 Task: Reply to email with the signature Gabriella Robinson with the subject 'Request for a podcast' from softage.1@softage.net with the message 'Please confirm the delivery date for the product.'
Action: Mouse moved to (1378, 225)
Screenshot: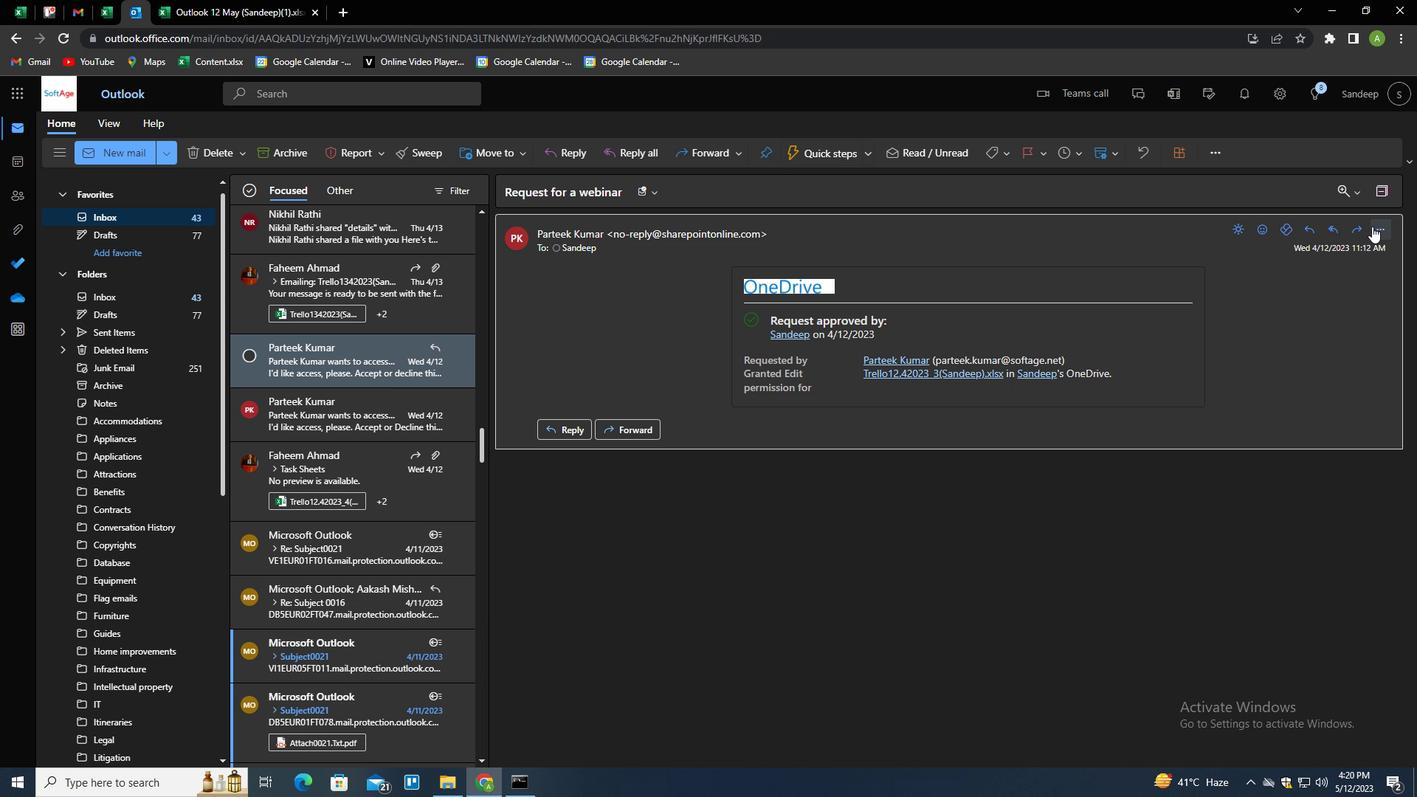
Action: Mouse pressed left at (1378, 225)
Screenshot: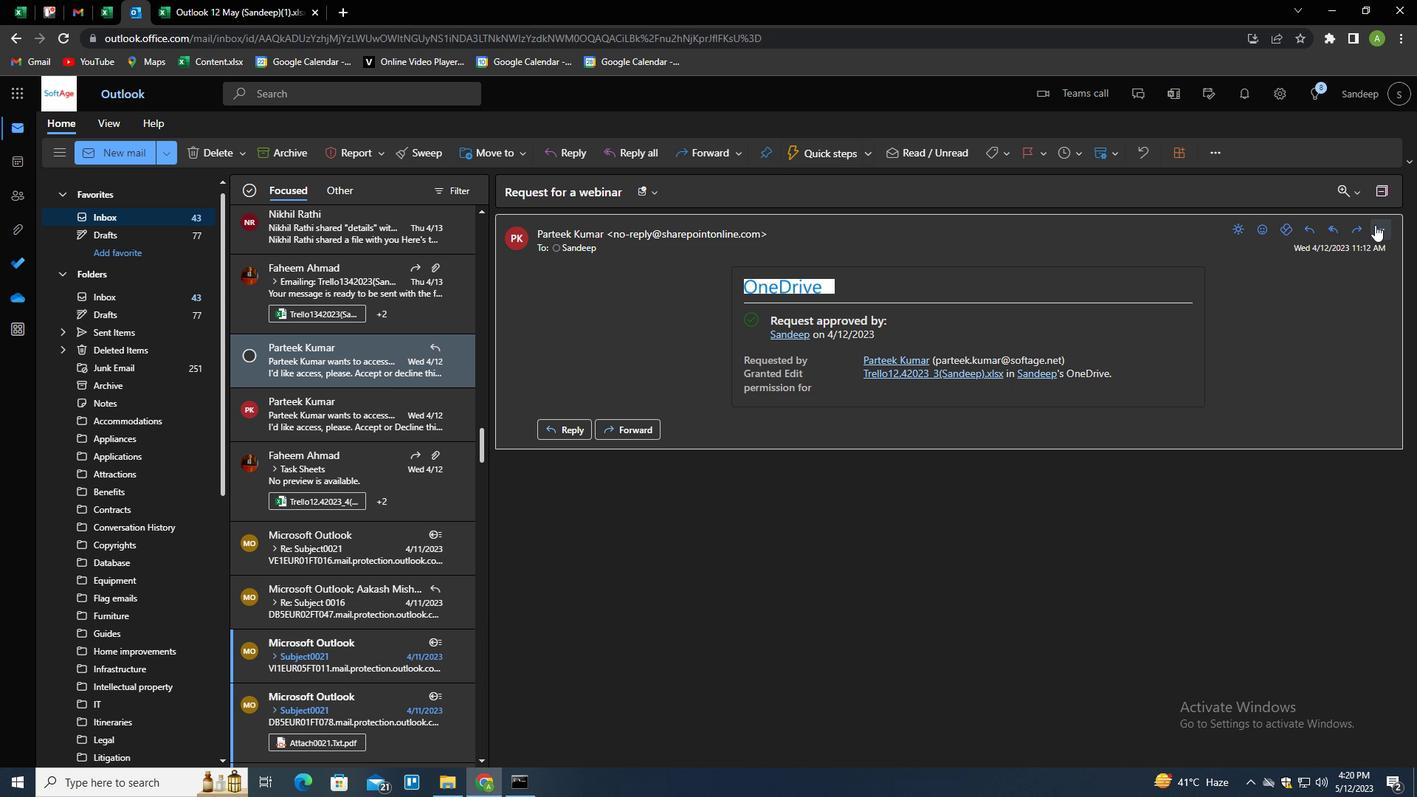 
Action: Mouse moved to (1291, 249)
Screenshot: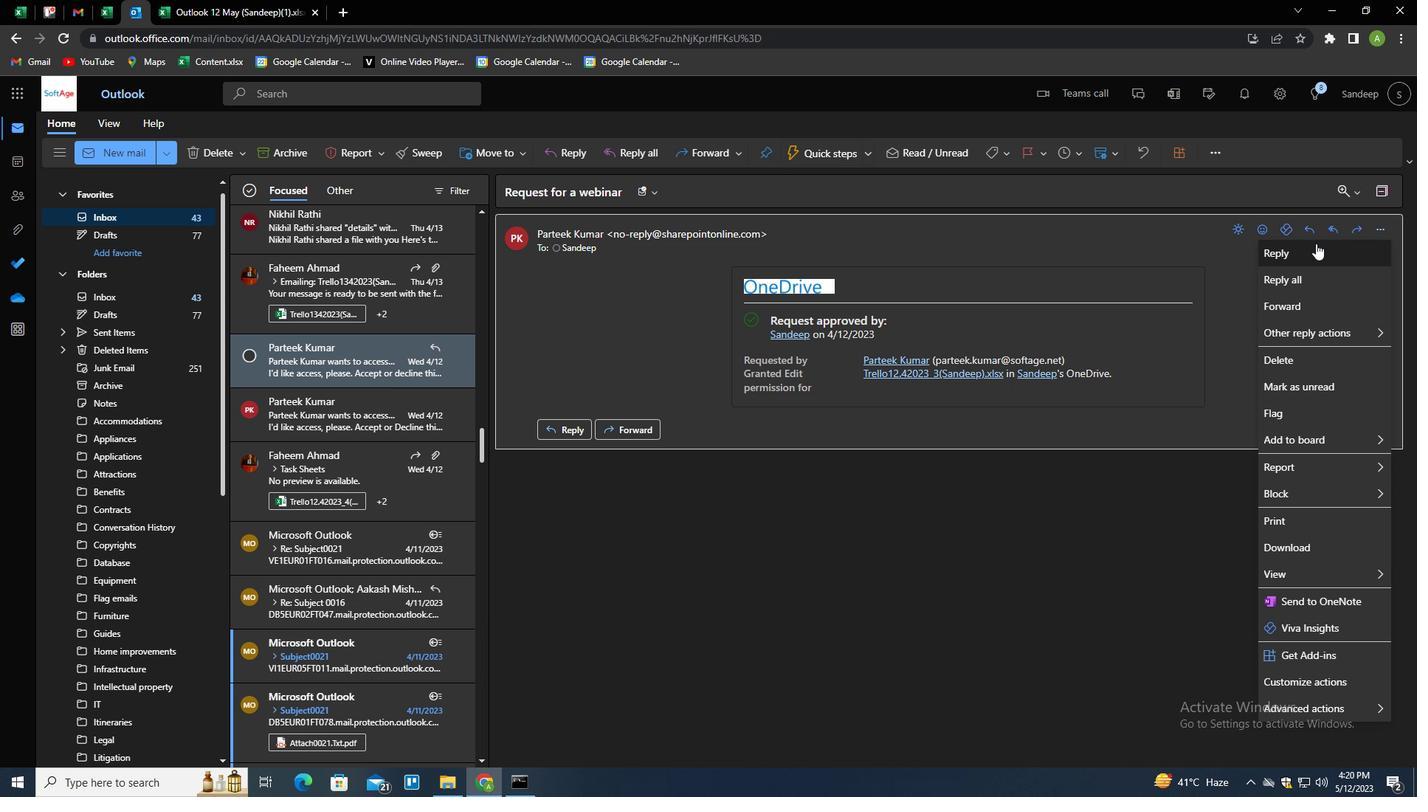 
Action: Mouse pressed left at (1291, 249)
Screenshot: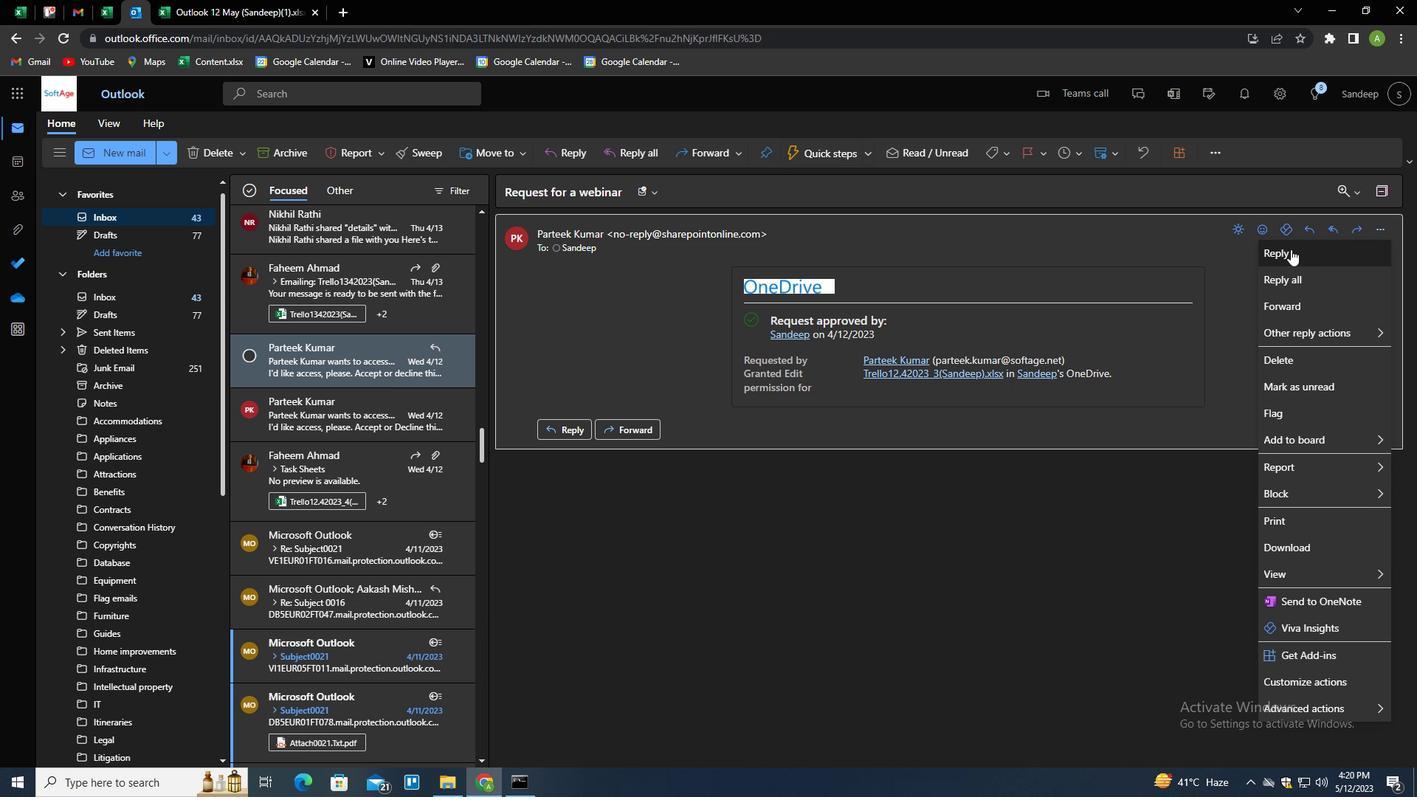 
Action: Mouse moved to (993, 152)
Screenshot: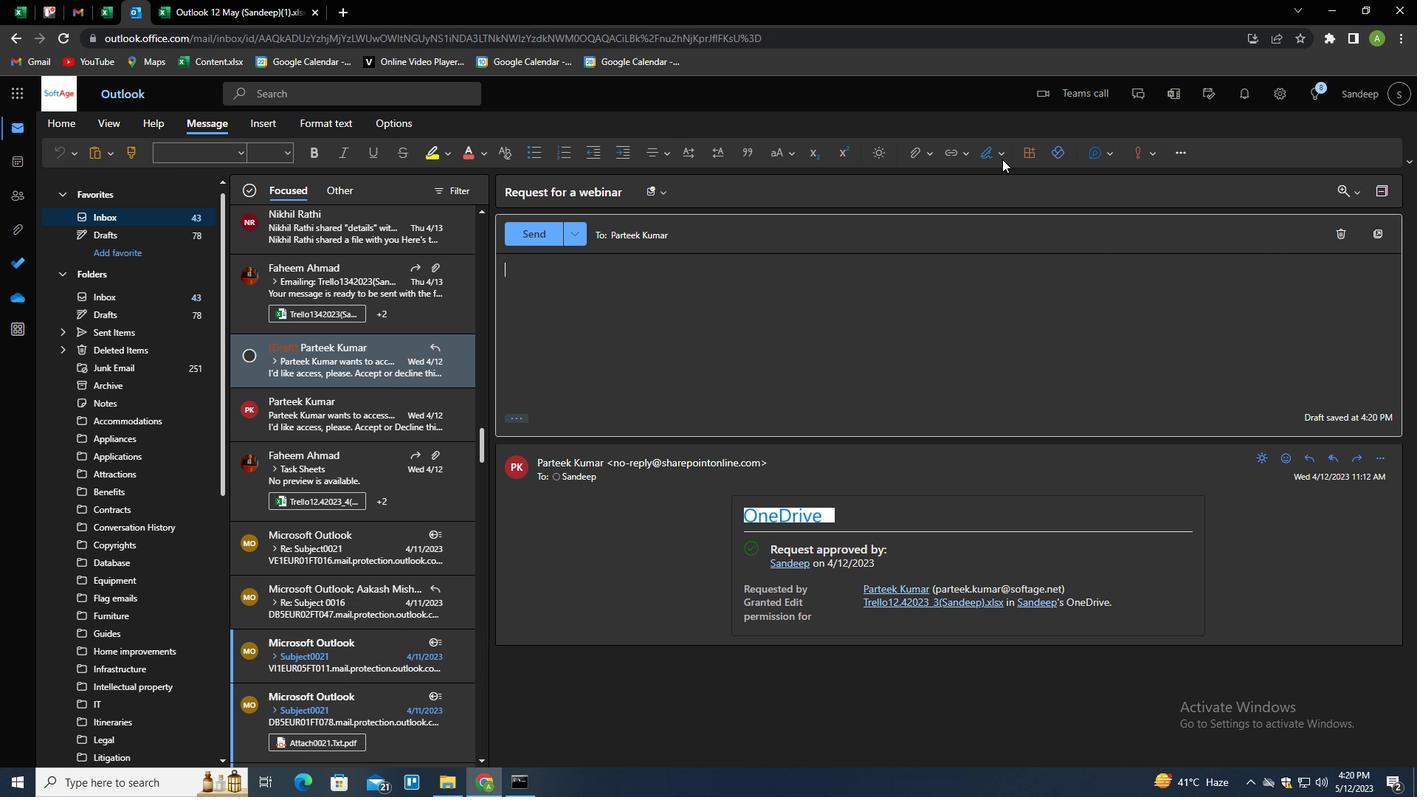 
Action: Mouse pressed left at (993, 152)
Screenshot: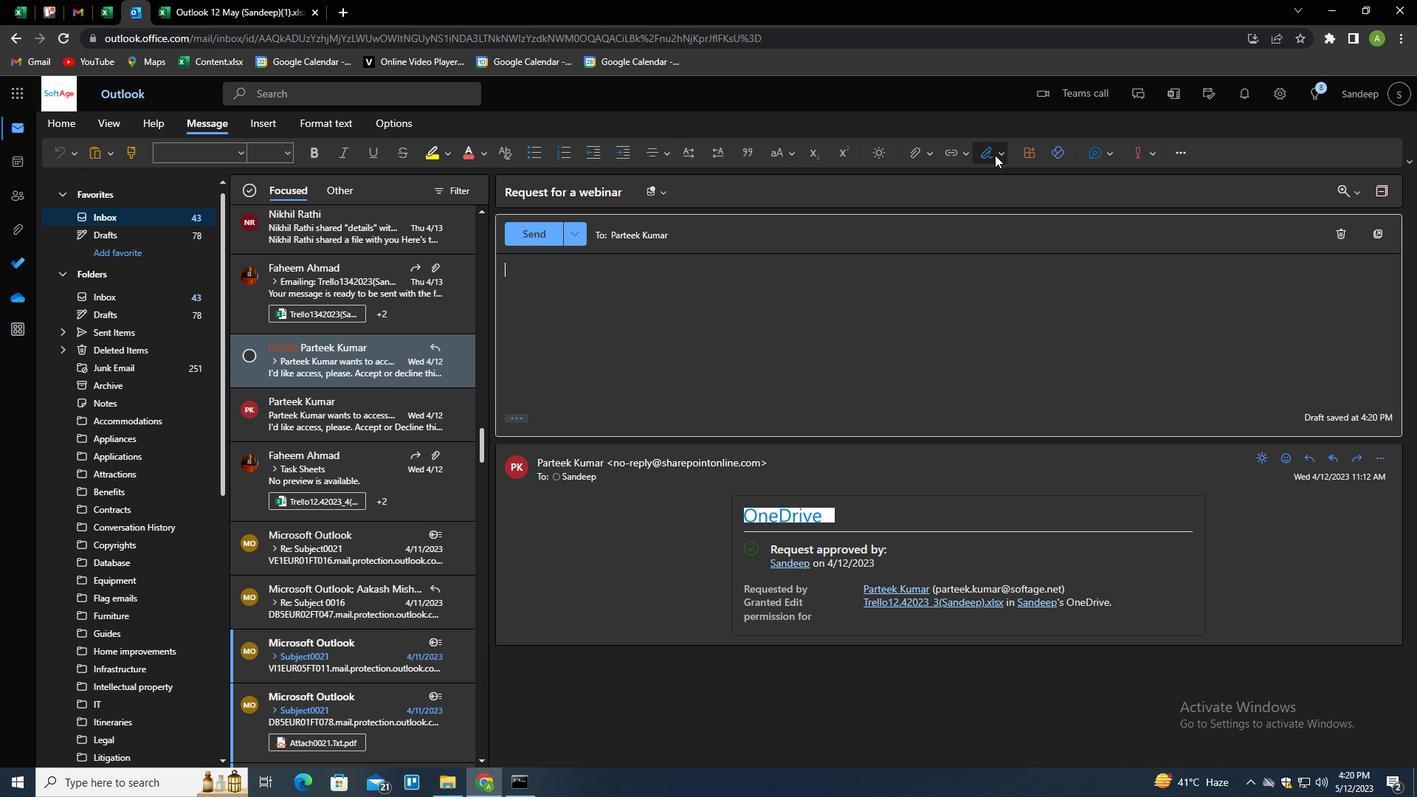 
Action: Mouse moved to (978, 213)
Screenshot: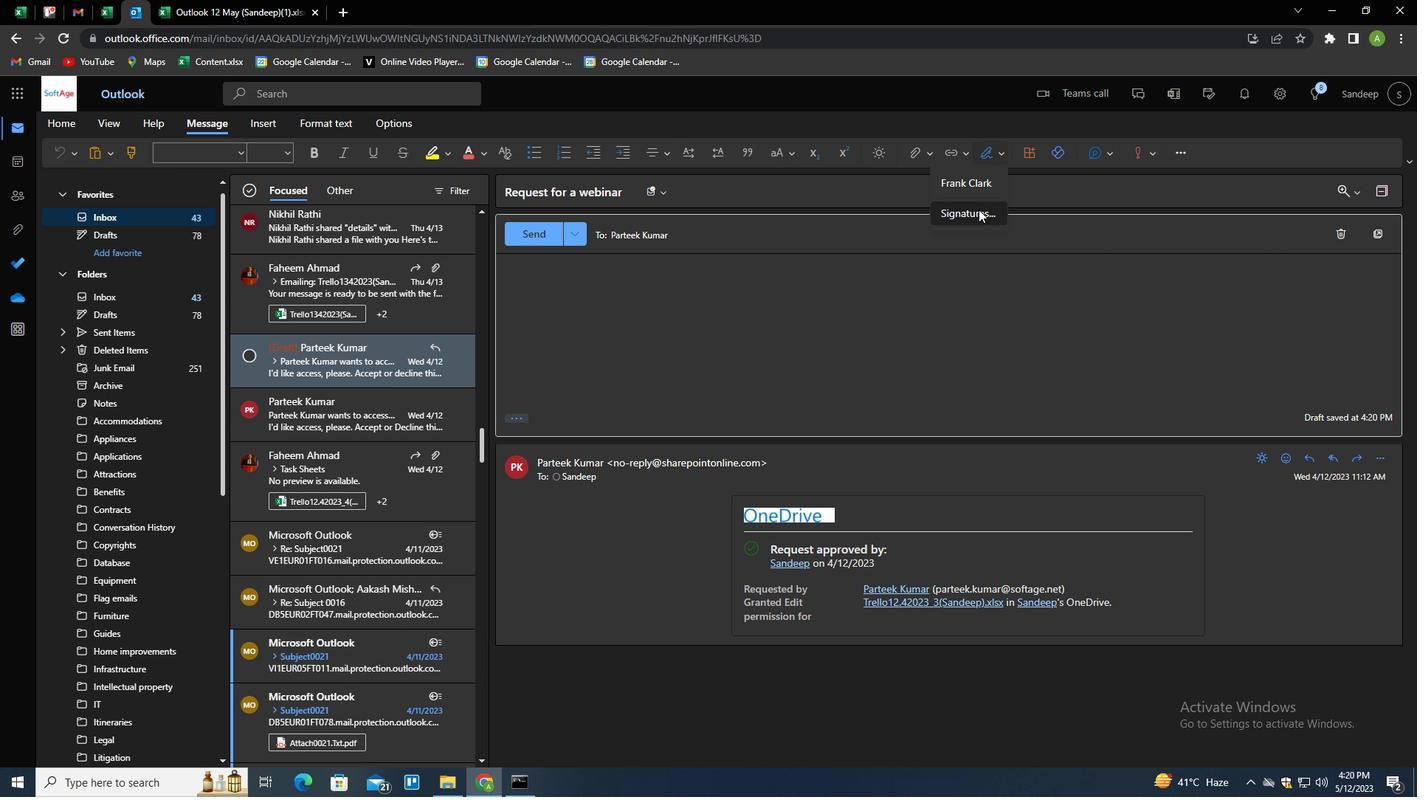
Action: Mouse pressed left at (978, 213)
Screenshot: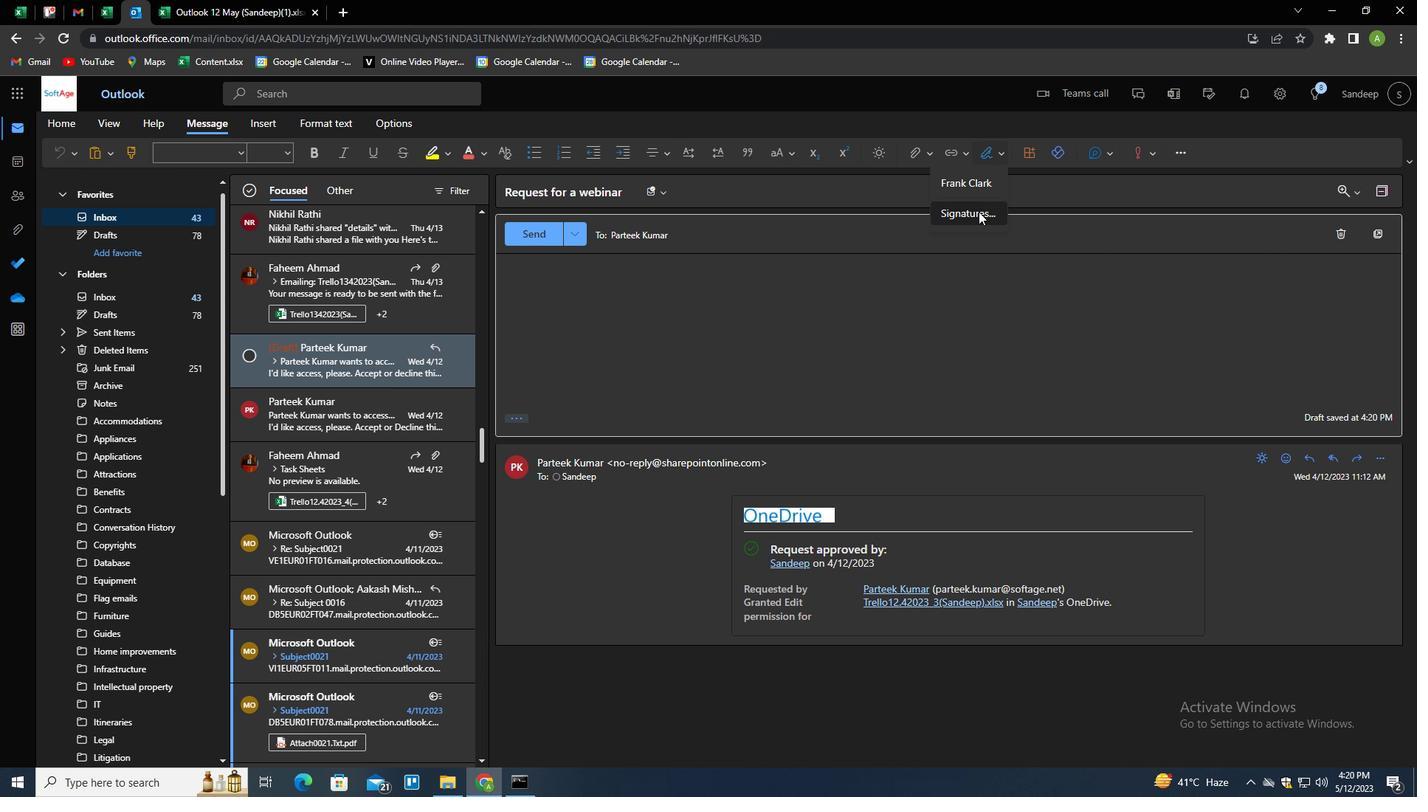 
Action: Mouse moved to (1007, 273)
Screenshot: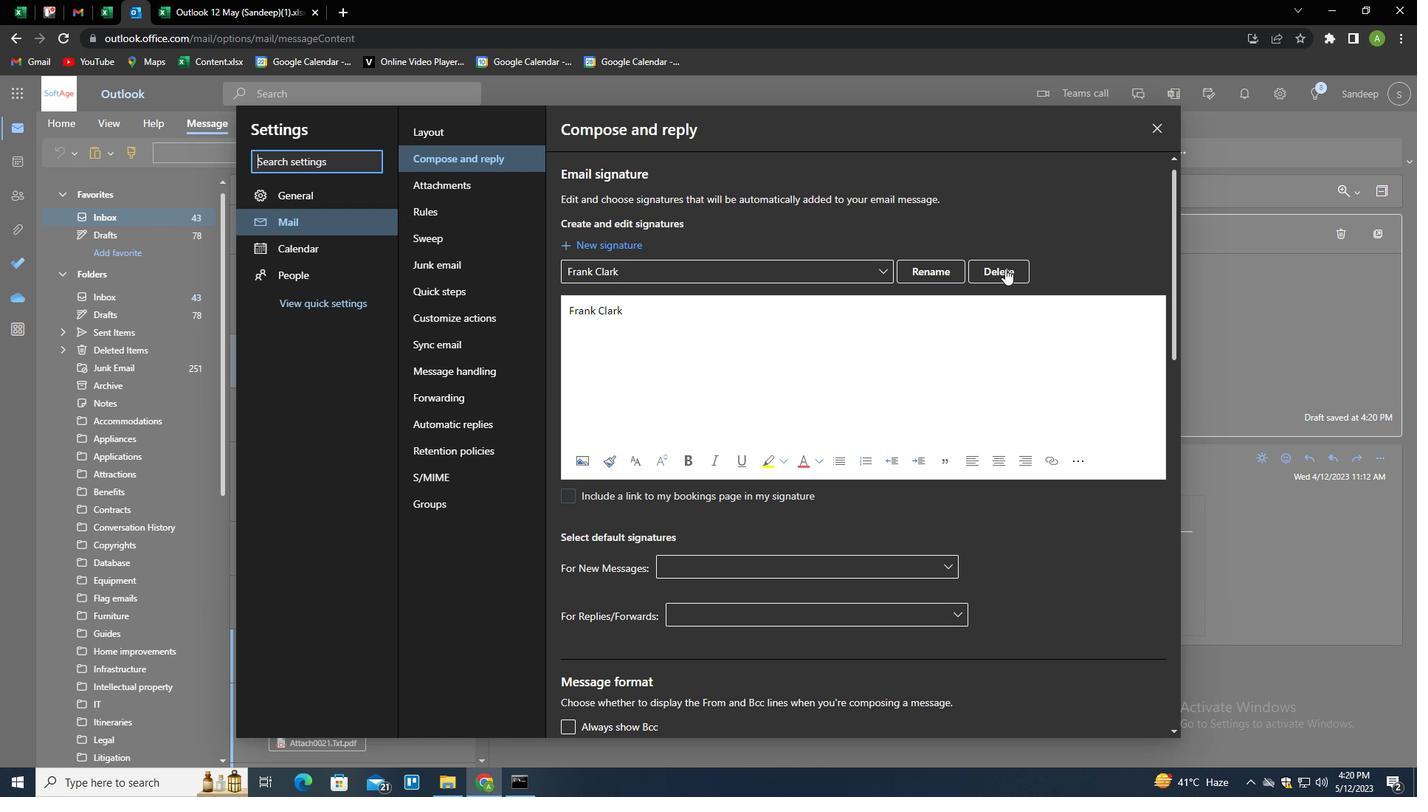
Action: Mouse pressed left at (1007, 273)
Screenshot: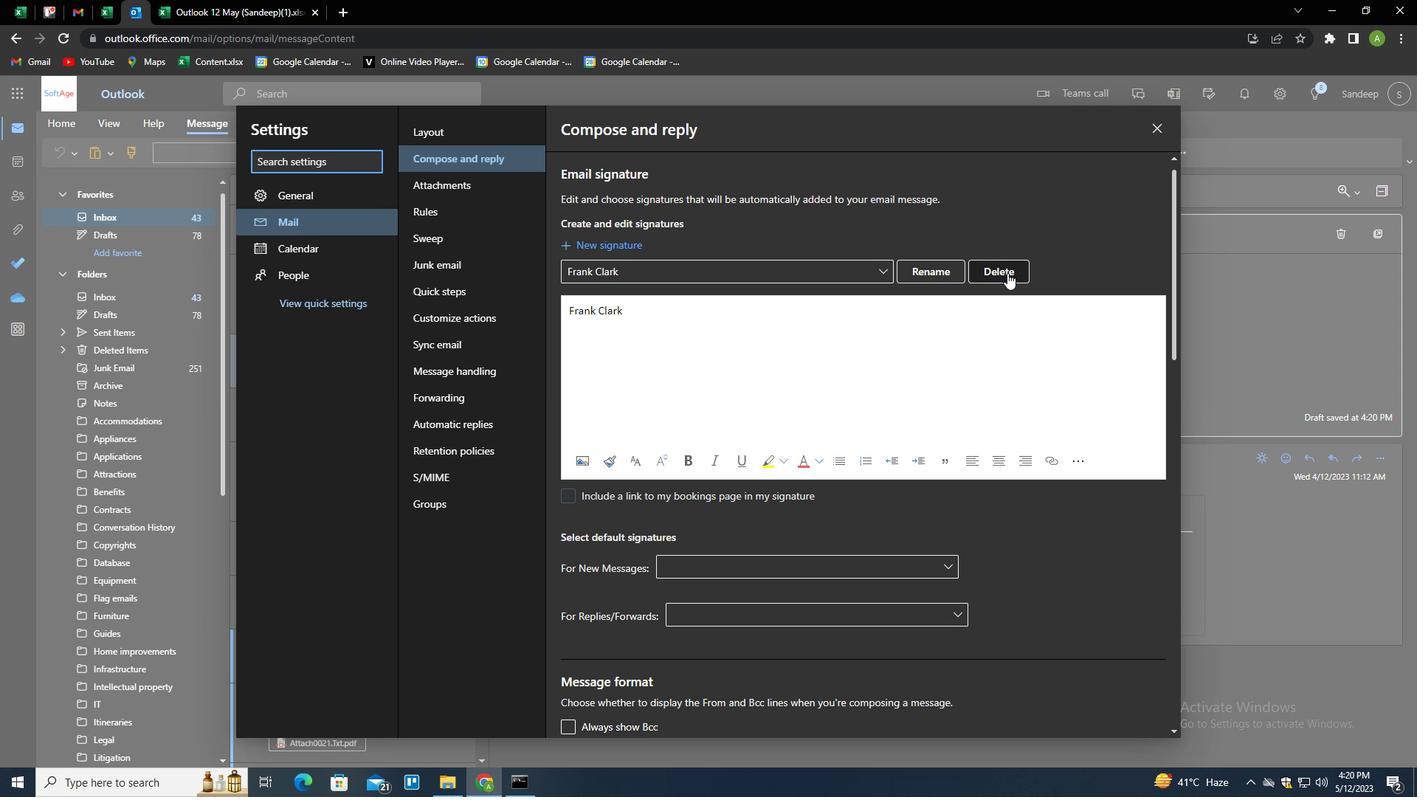 
Action: Mouse moved to (992, 267)
Screenshot: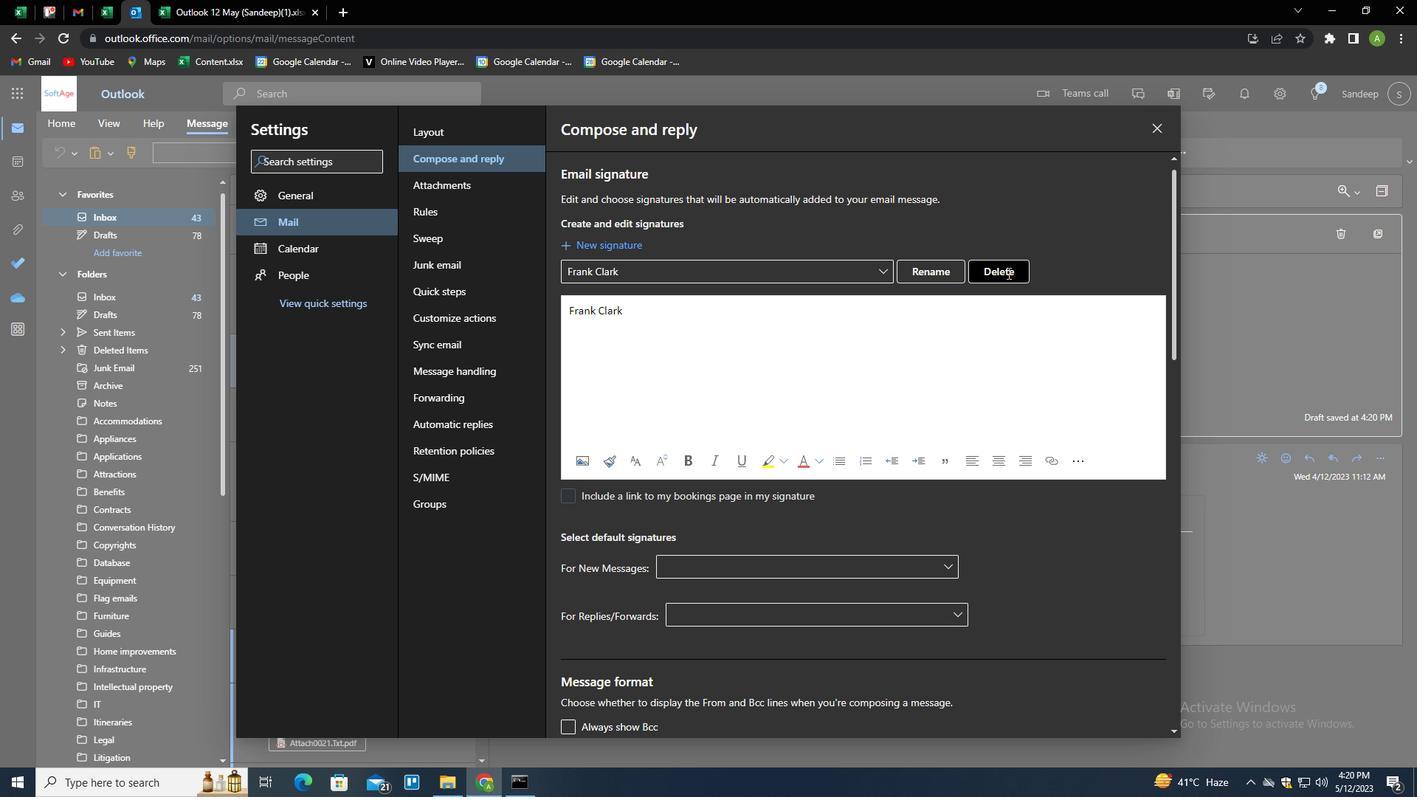 
Action: Mouse pressed left at (992, 267)
Screenshot: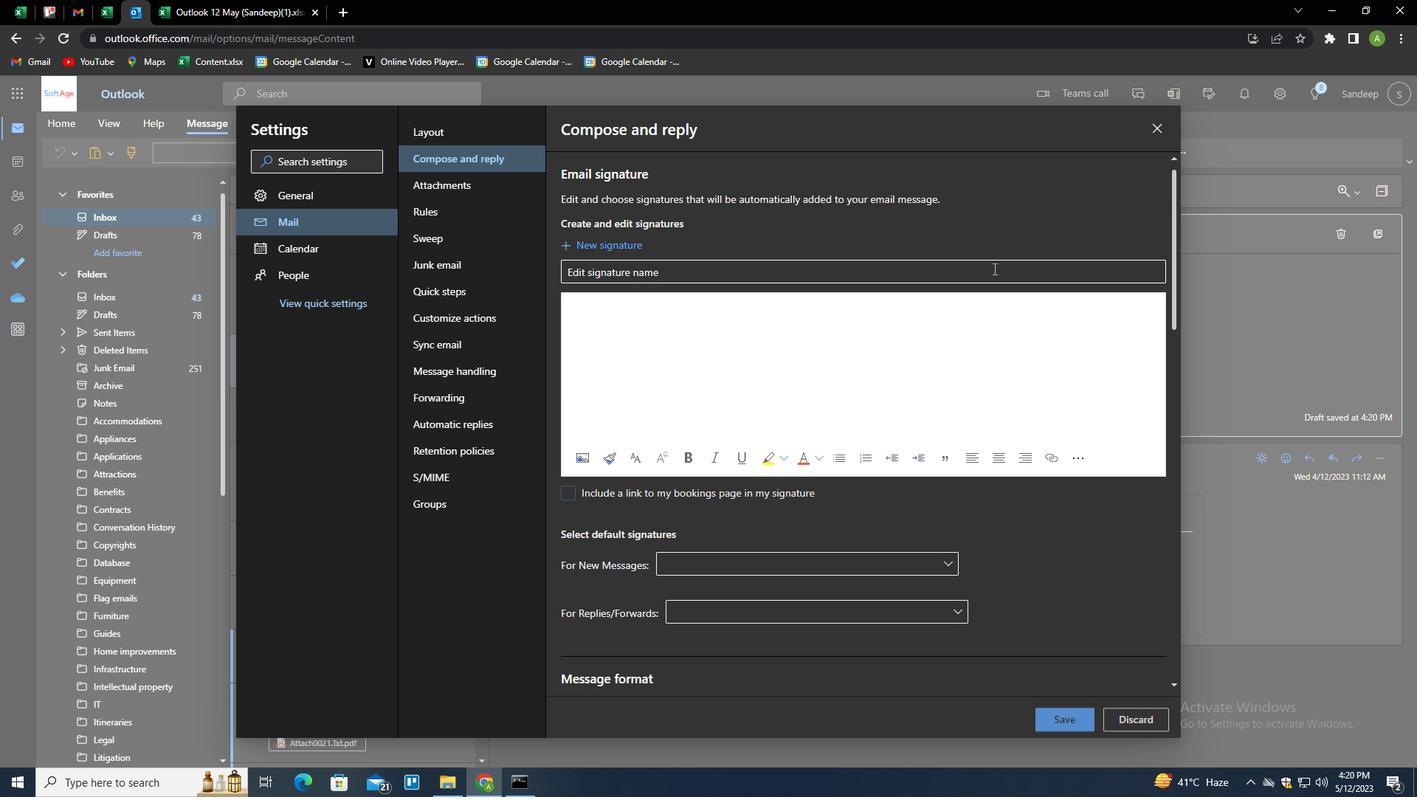 
Action: Mouse moved to (991, 267)
Screenshot: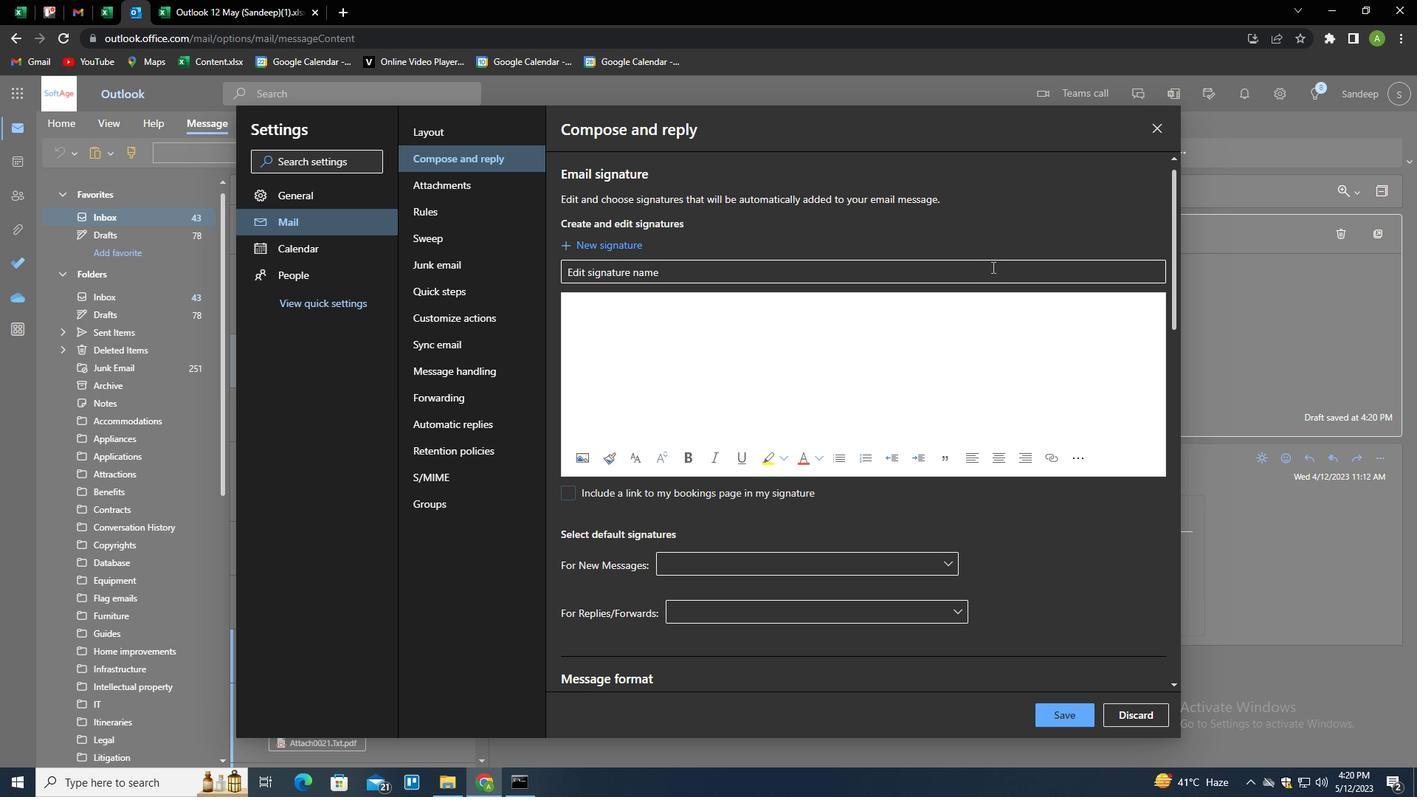 
Action: Key pressed <Key.shift>GABRIELLA<Key.space><Key.shift>TO<Key.backspace><Key.backspace><Key.shift>ROBINSON<Key.tab><Key.shift>GABRIELLA<Key.space><Key.shift><Key.shift><Key.shift><Key.shift><Key.shift><Key.shift><Key.shift>ROBINSON
Screenshot: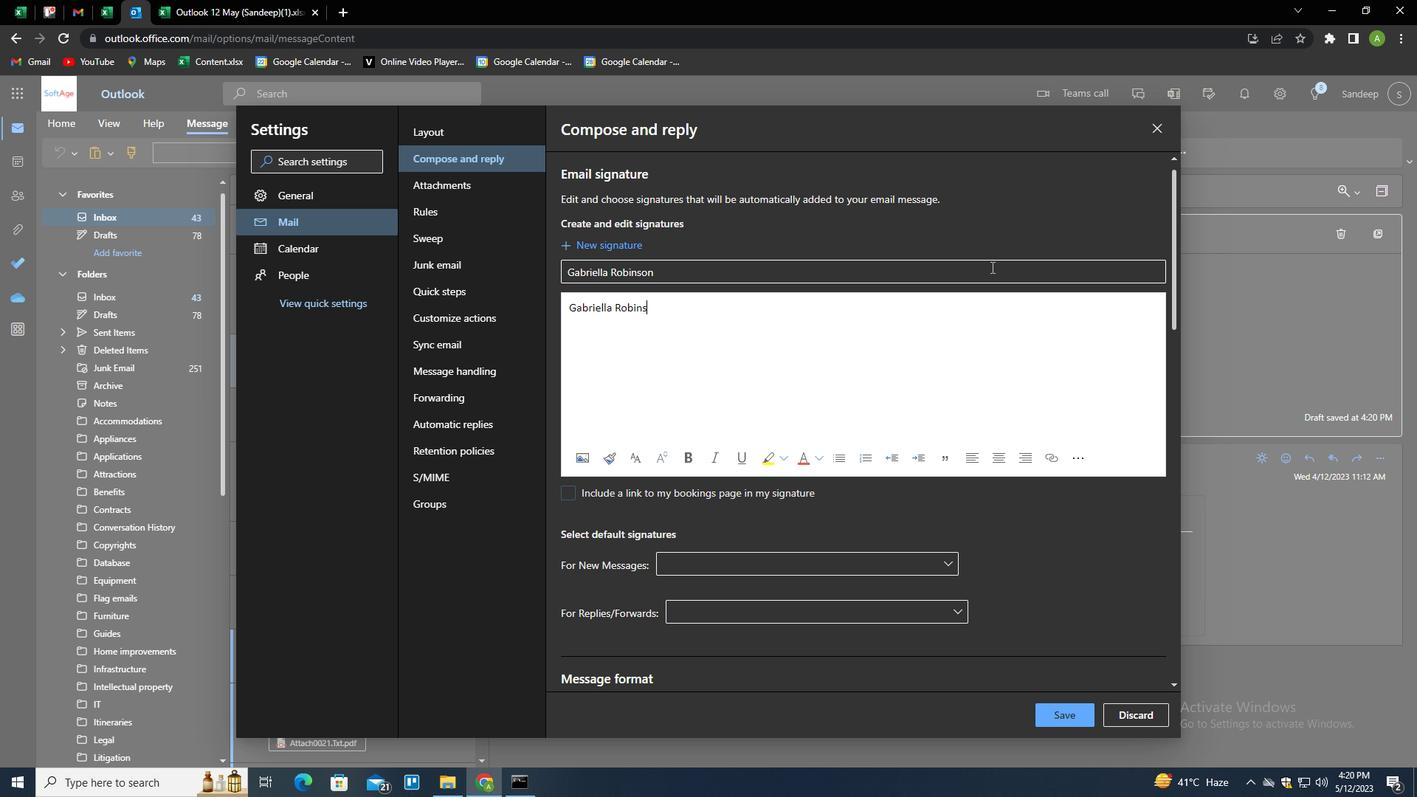 
Action: Mouse moved to (1069, 708)
Screenshot: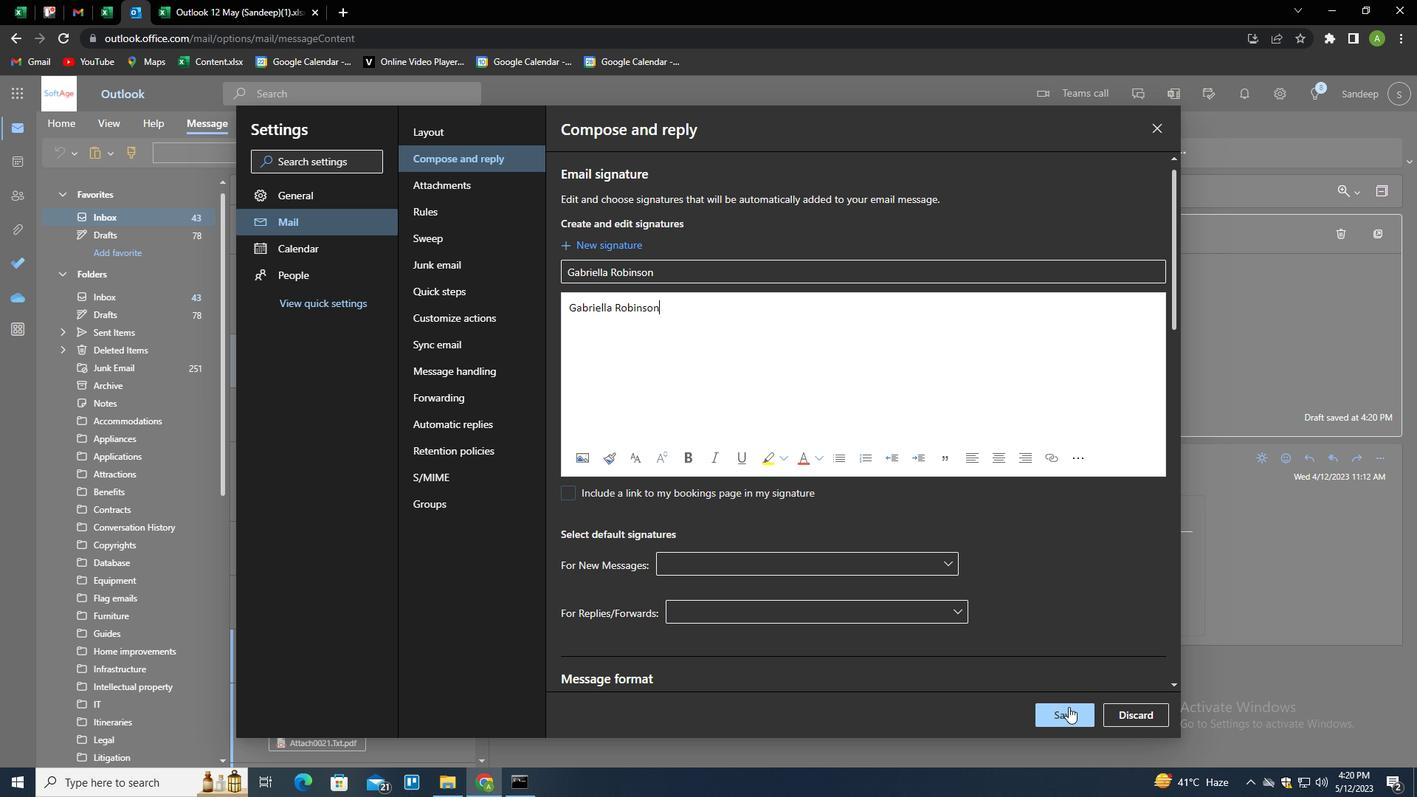 
Action: Mouse pressed left at (1069, 708)
Screenshot: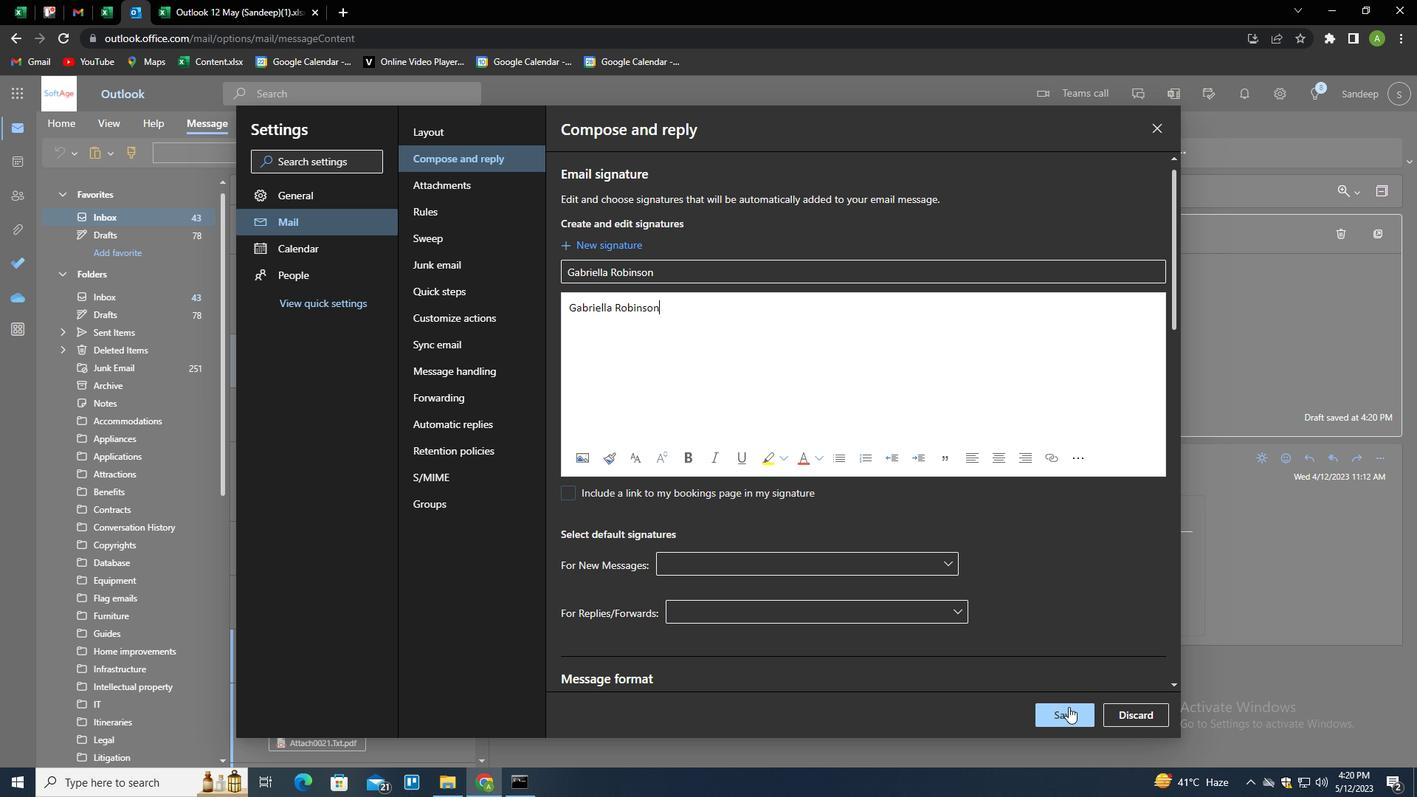
Action: Mouse moved to (1253, 345)
Screenshot: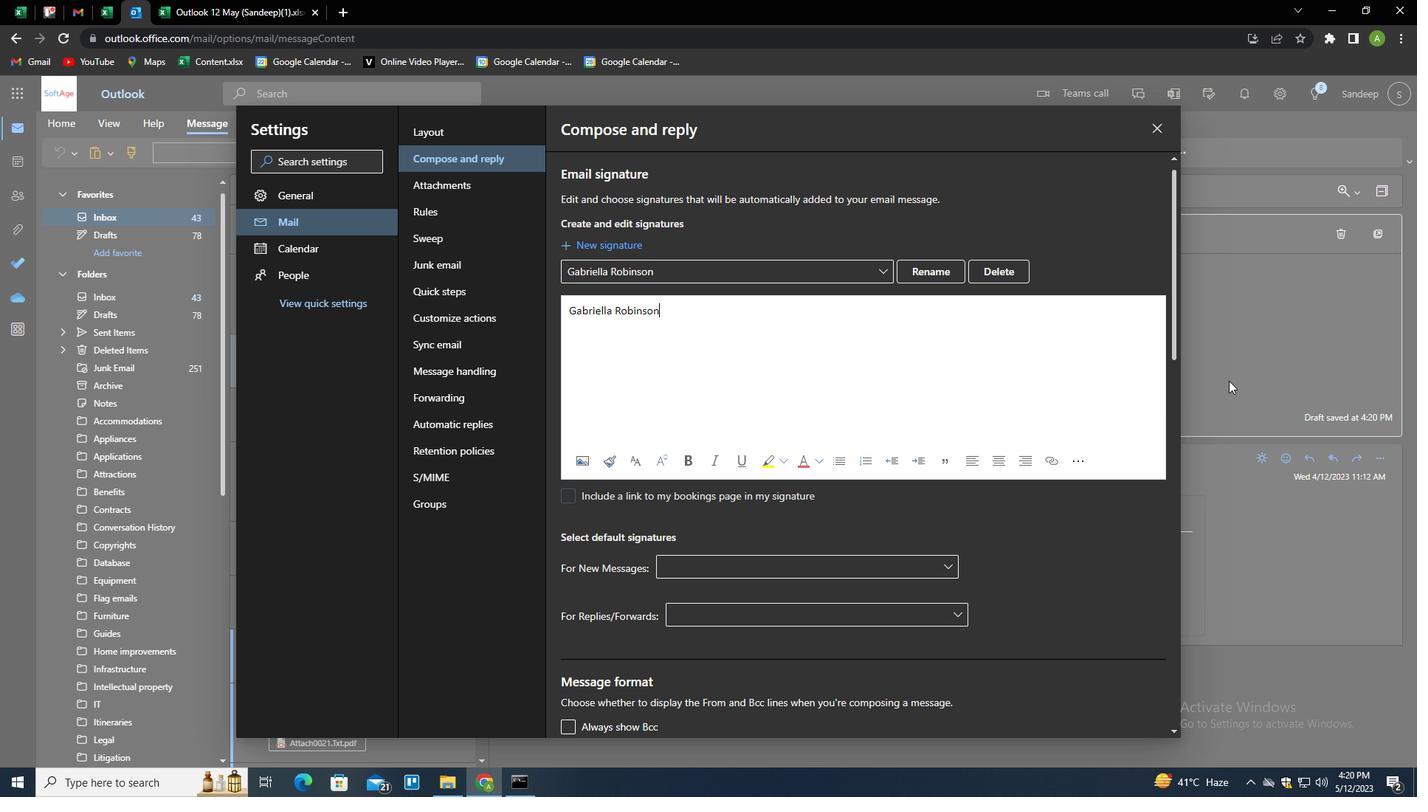 
Action: Mouse pressed left at (1253, 345)
Screenshot: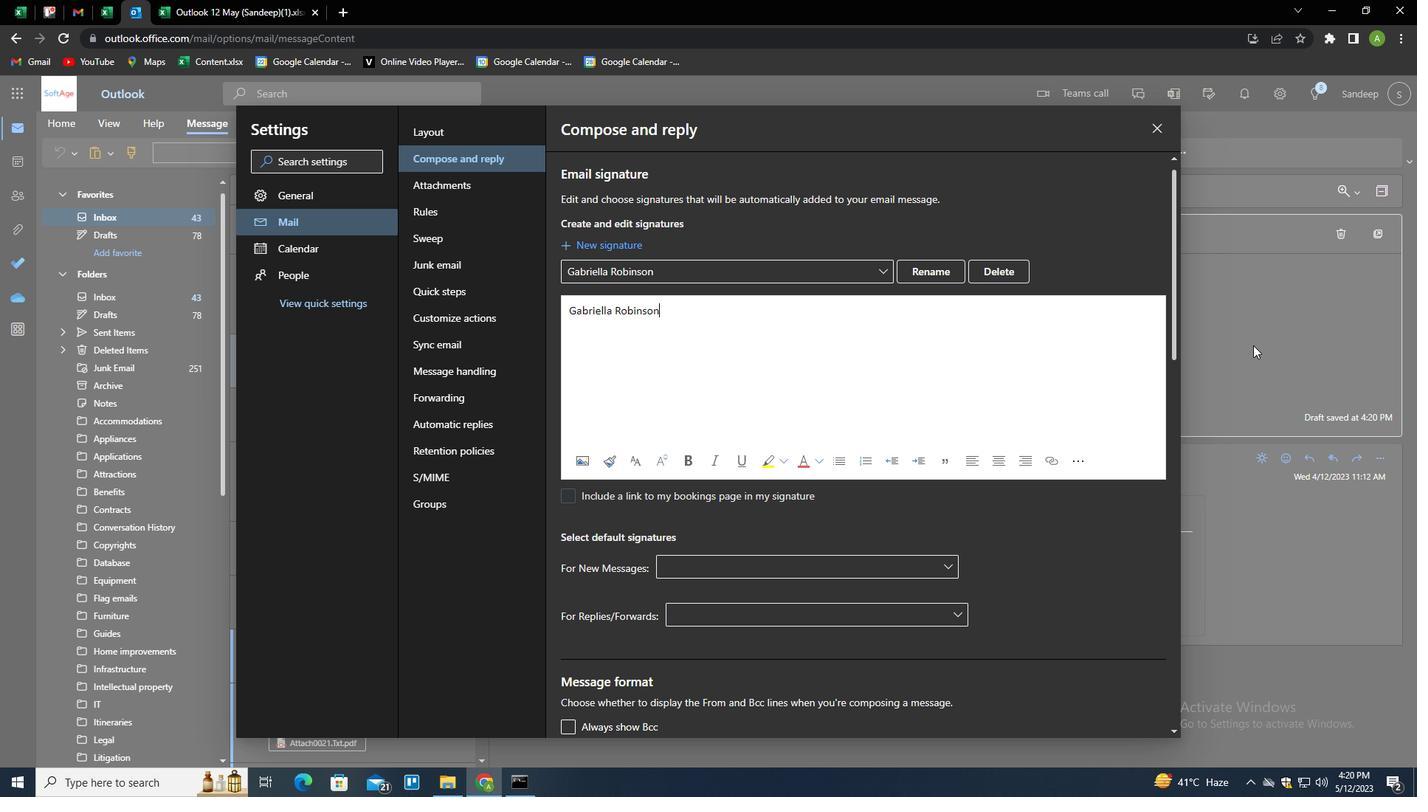 
Action: Mouse moved to (1002, 156)
Screenshot: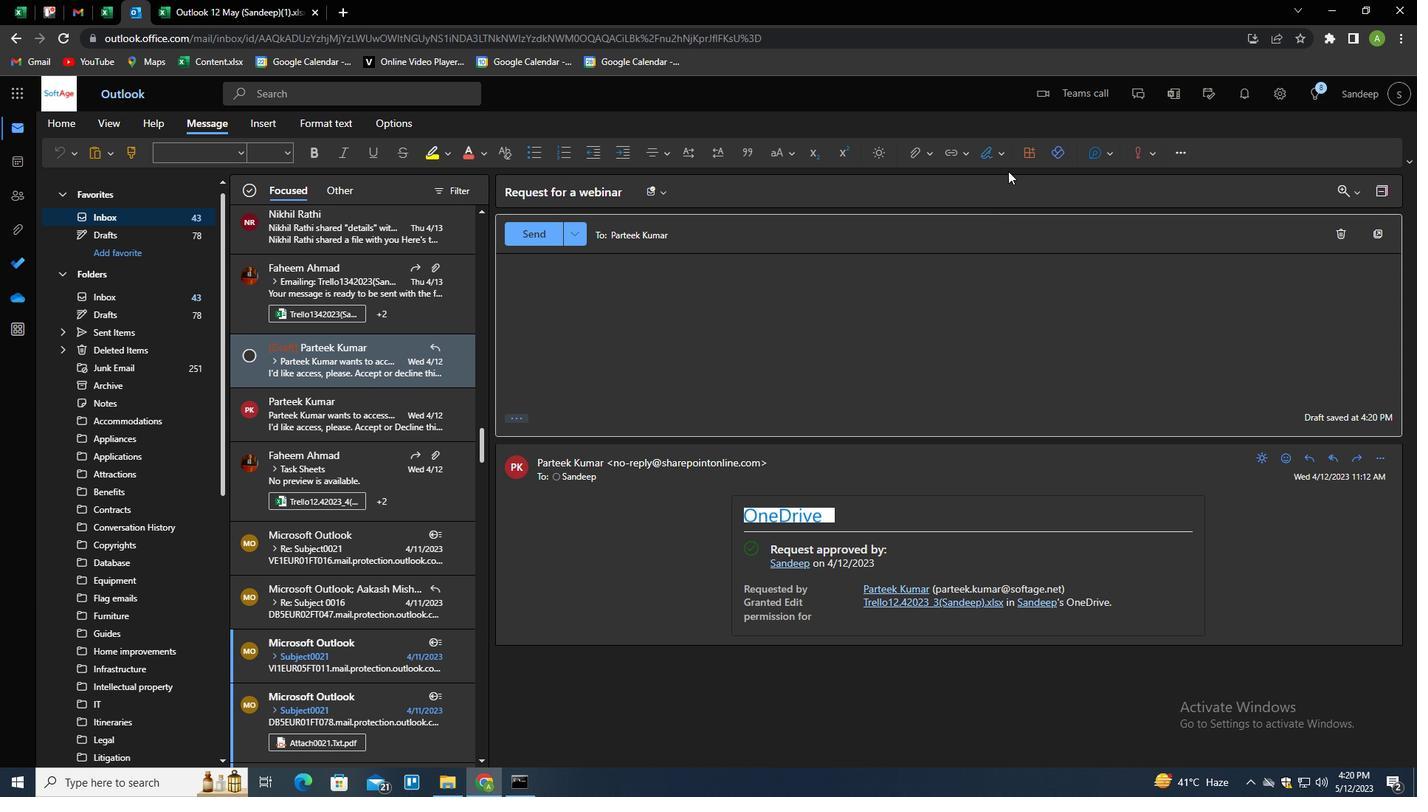 
Action: Mouse pressed left at (1002, 156)
Screenshot: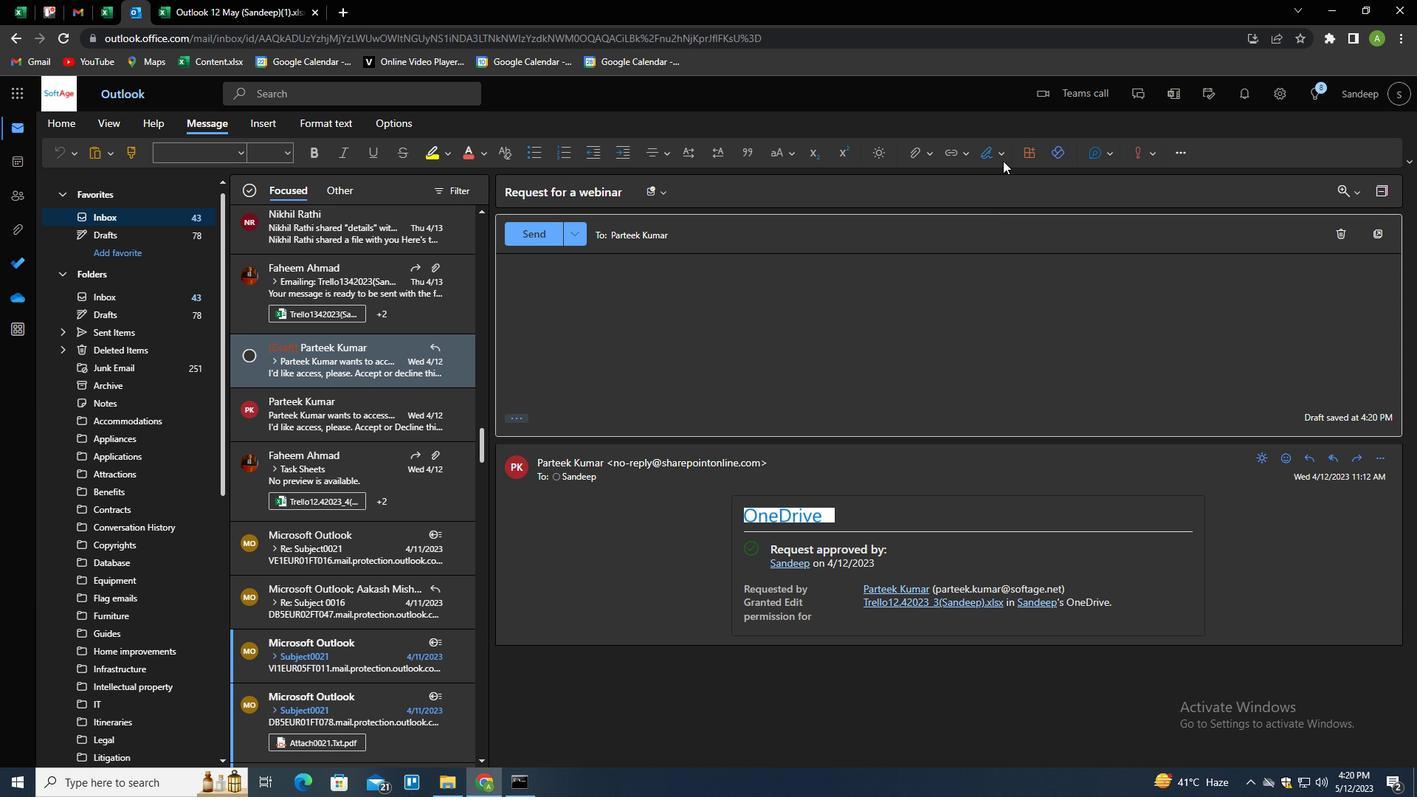 
Action: Mouse moved to (974, 183)
Screenshot: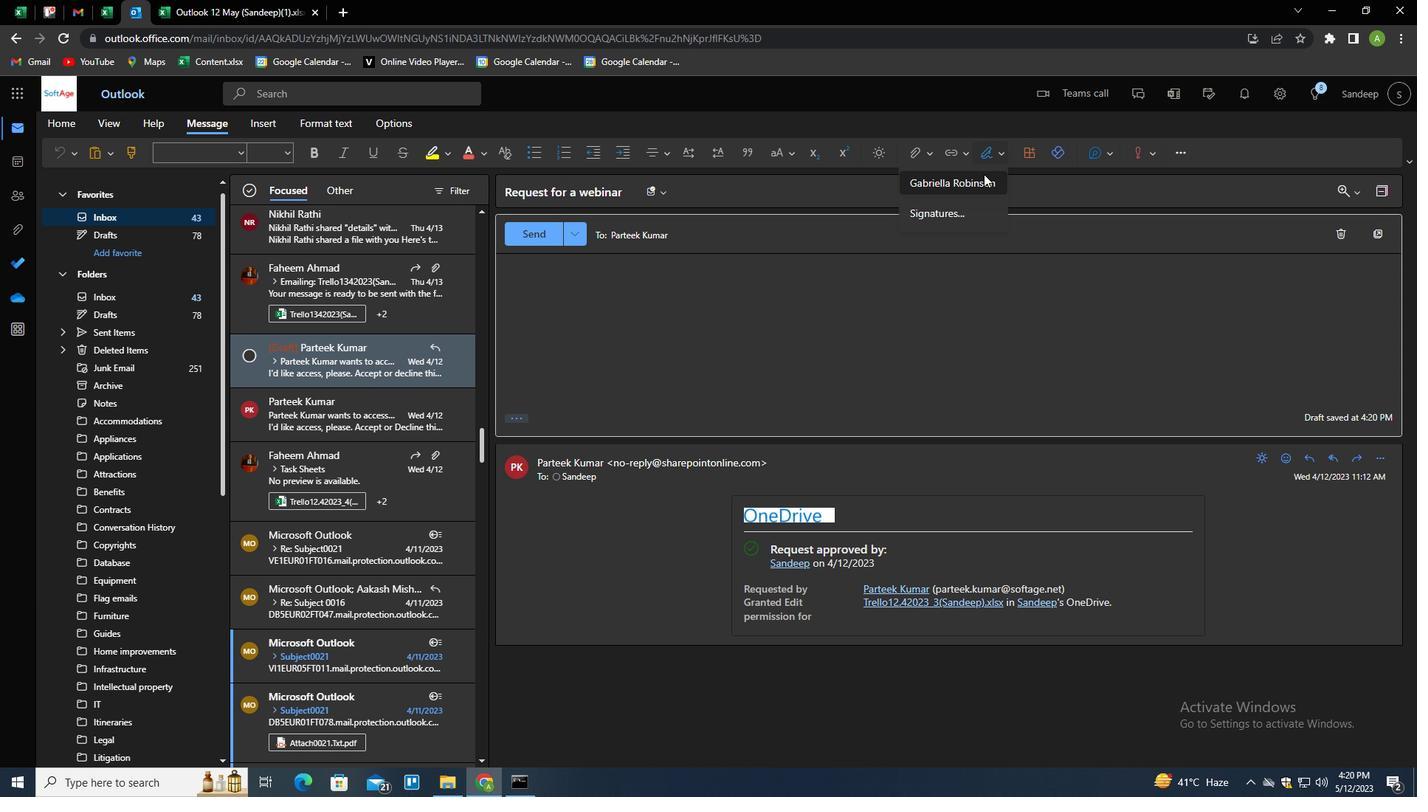 
Action: Mouse pressed left at (974, 183)
Screenshot: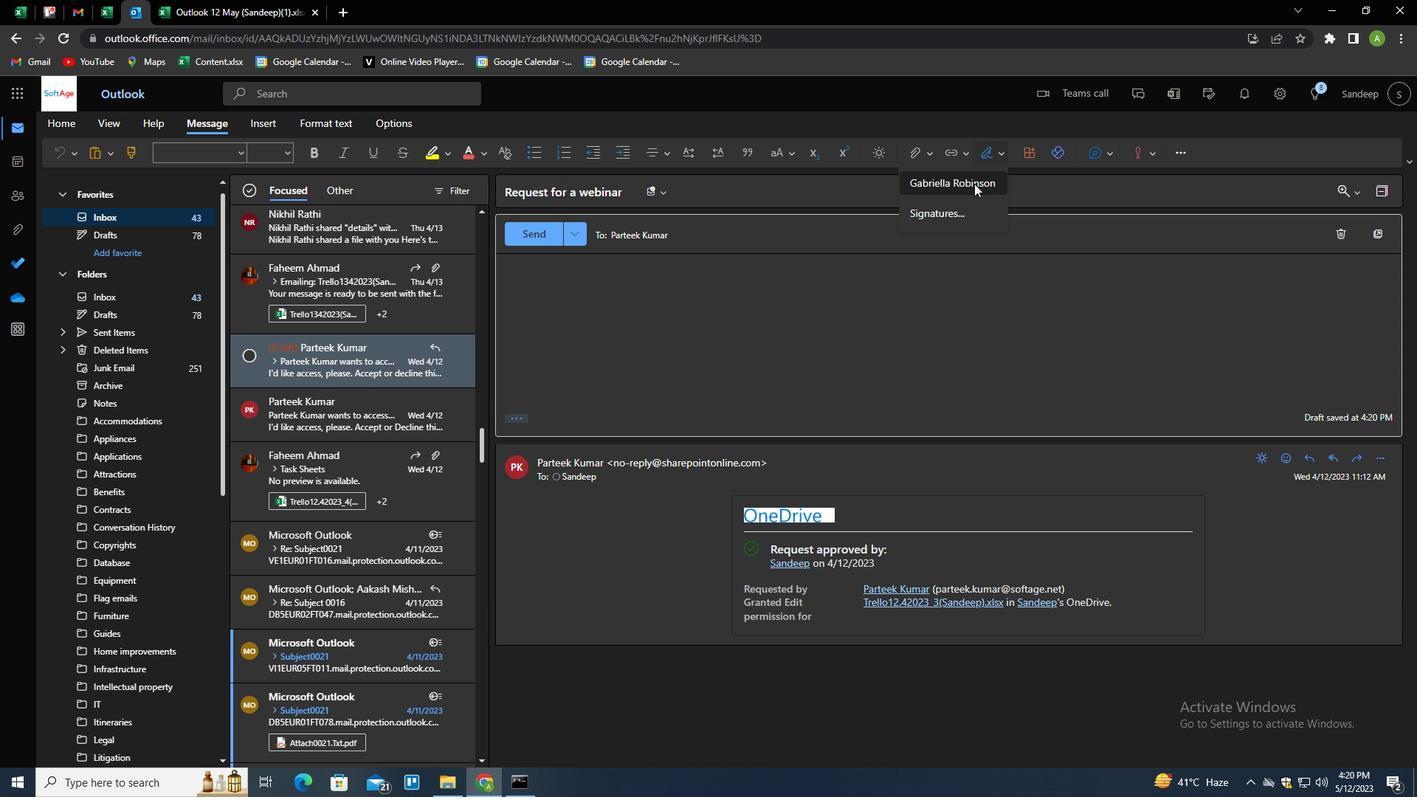 
Action: Mouse moved to (504, 416)
Screenshot: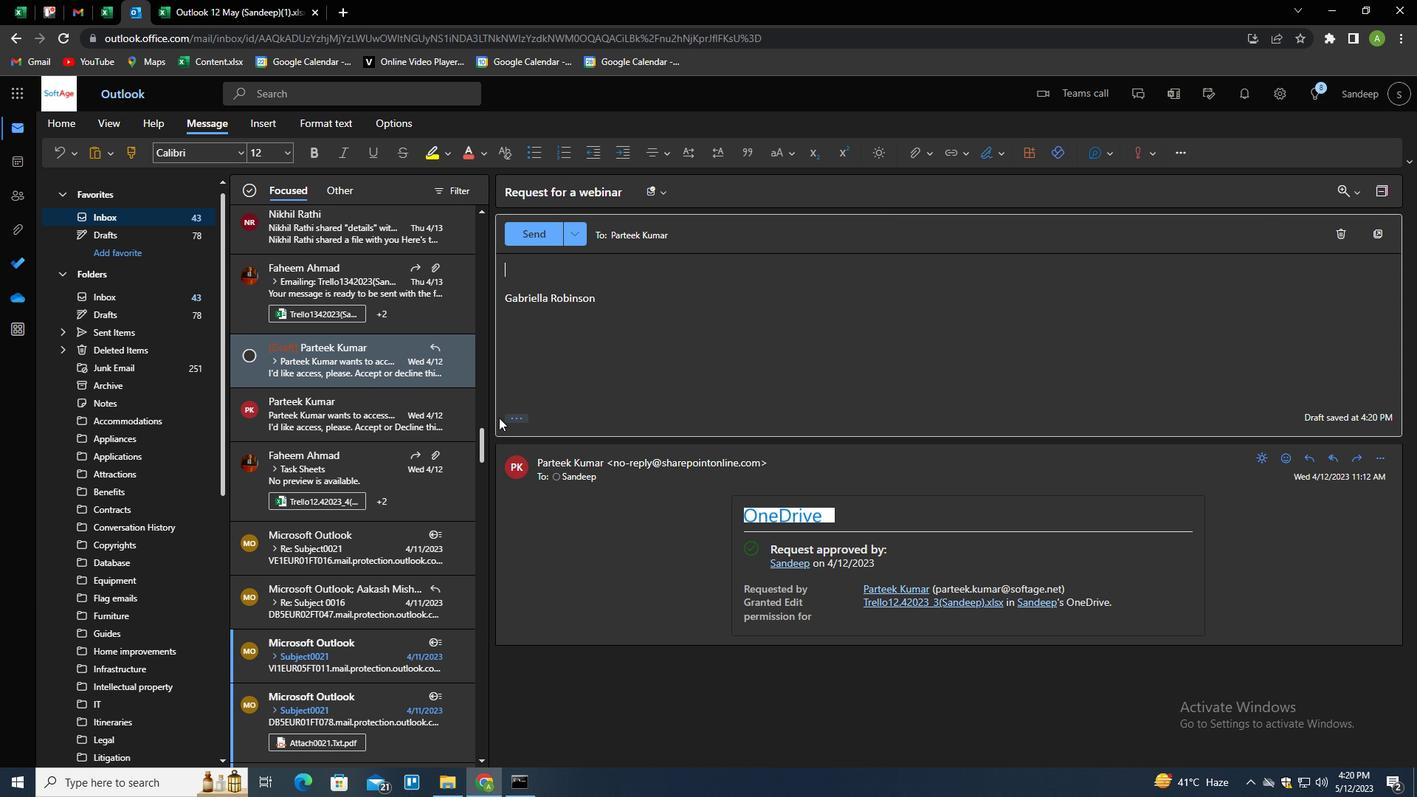 
Action: Mouse pressed left at (504, 416)
Screenshot: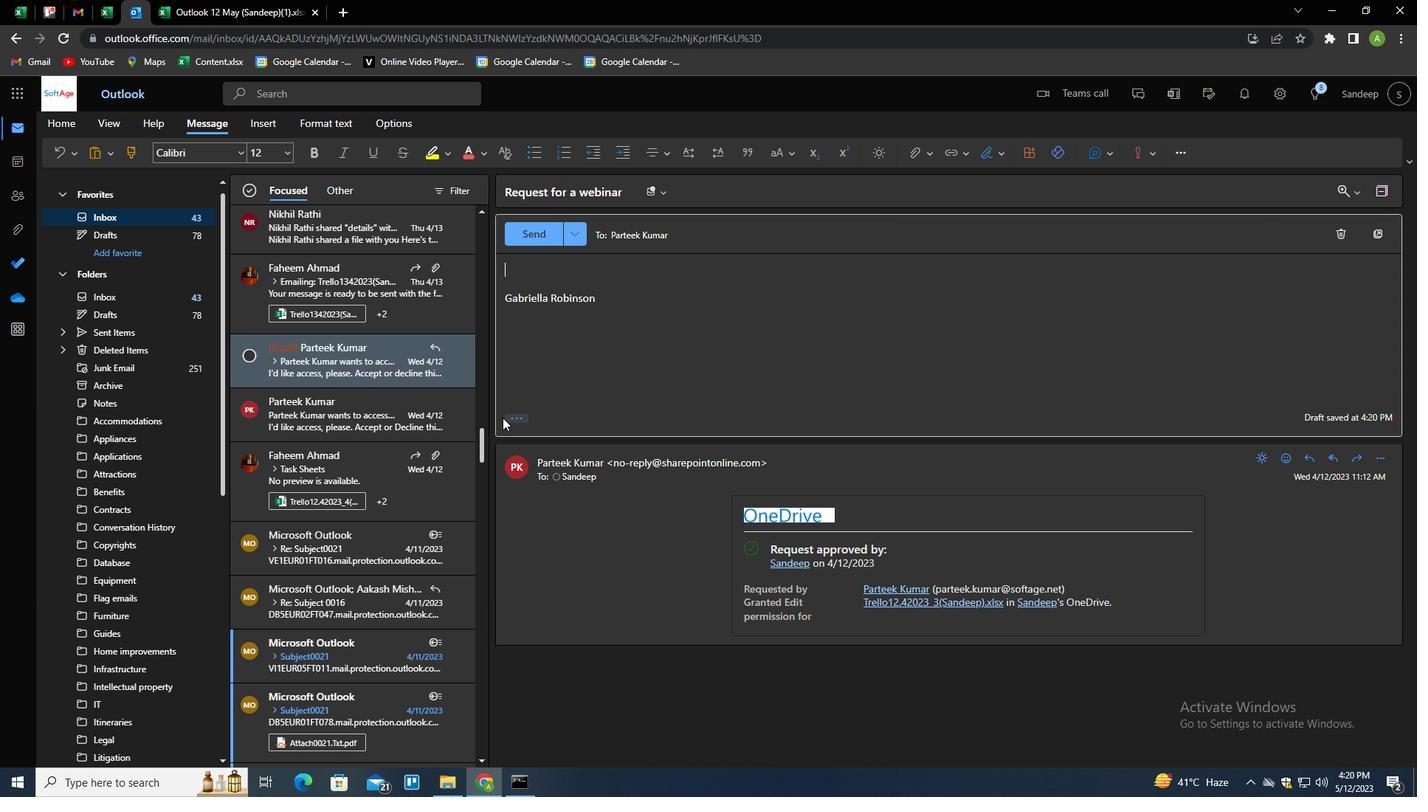 
Action: Mouse moved to (512, 415)
Screenshot: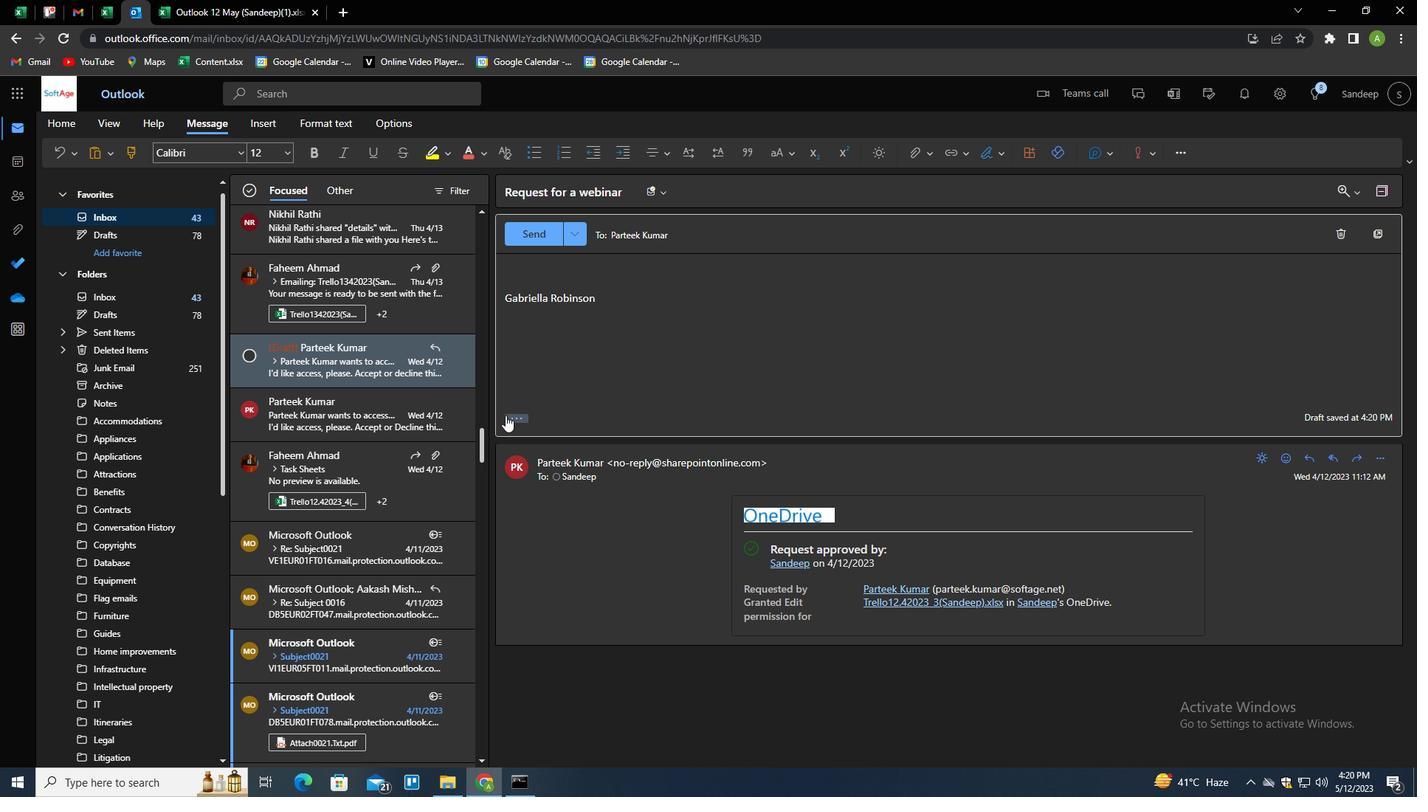 
Action: Mouse pressed left at (512, 415)
Screenshot: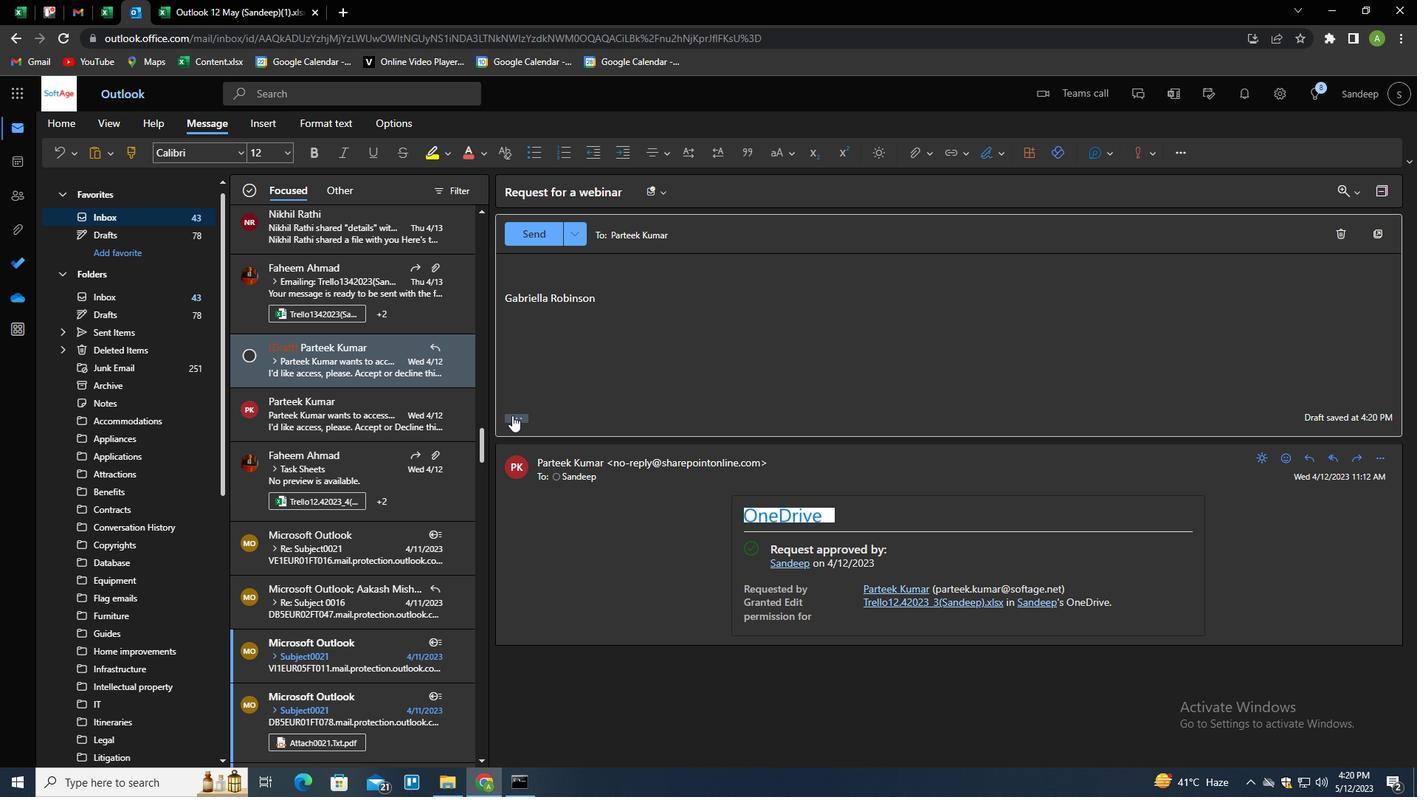 
Action: Mouse moved to (660, 232)
Screenshot: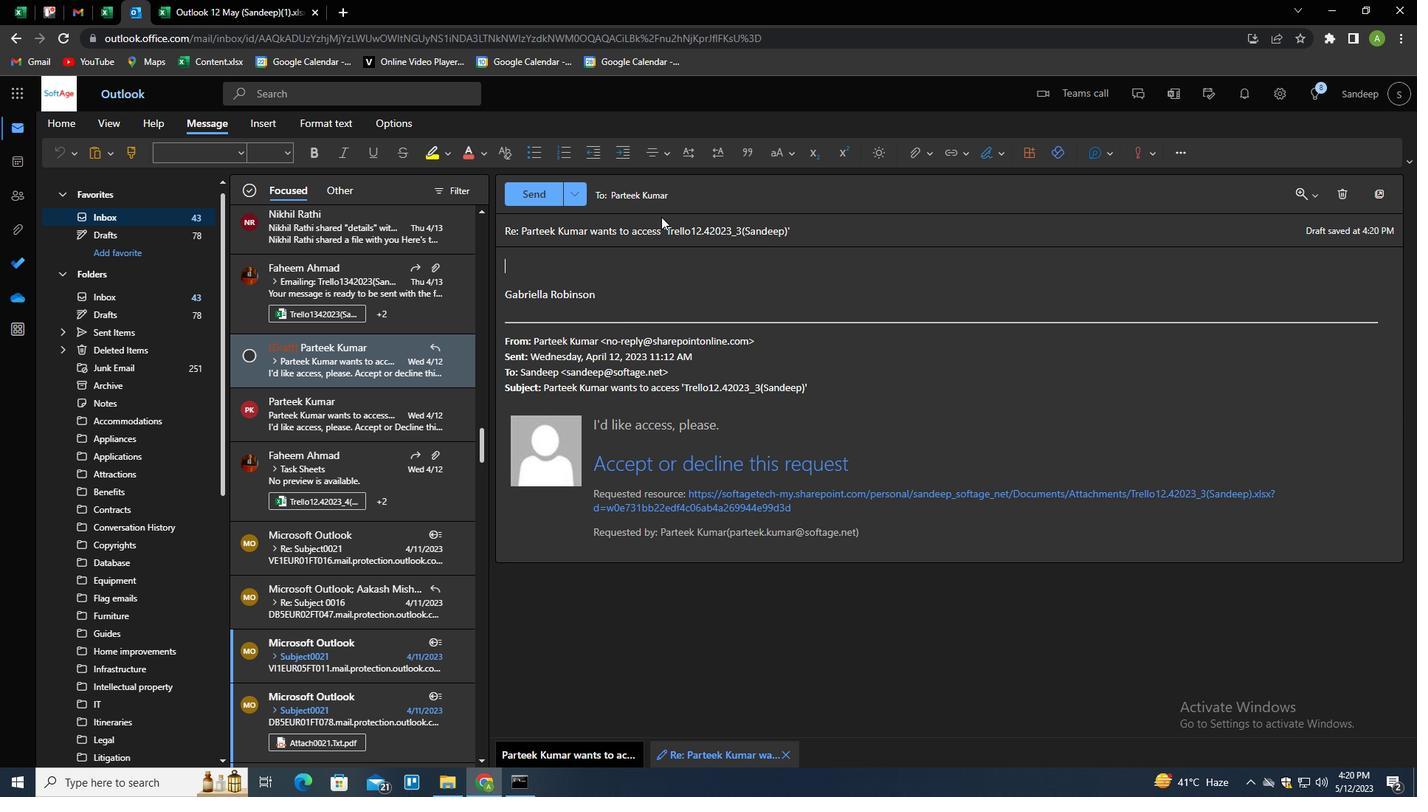 
Action: Mouse pressed left at (660, 232)
Screenshot: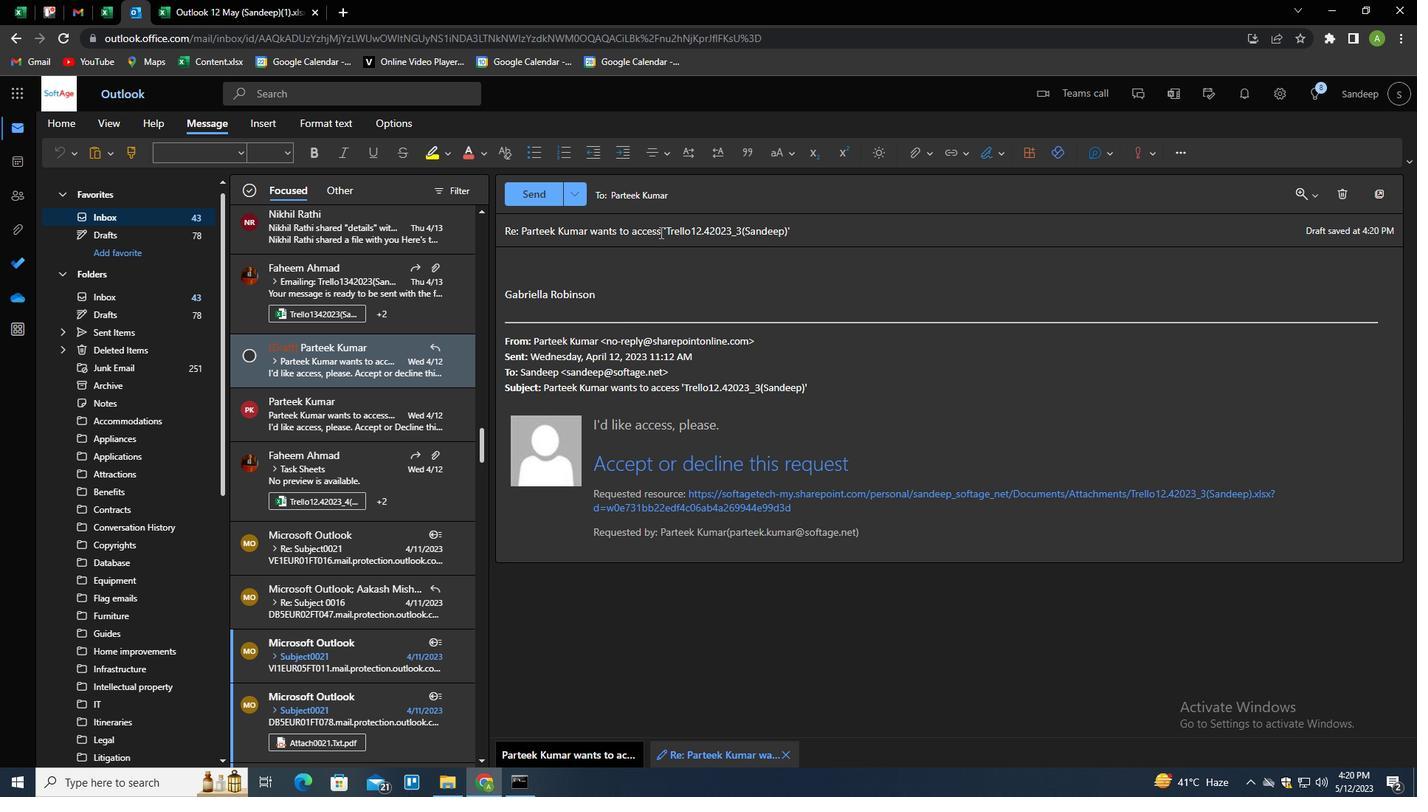 
Action: Mouse moved to (660, 232)
Screenshot: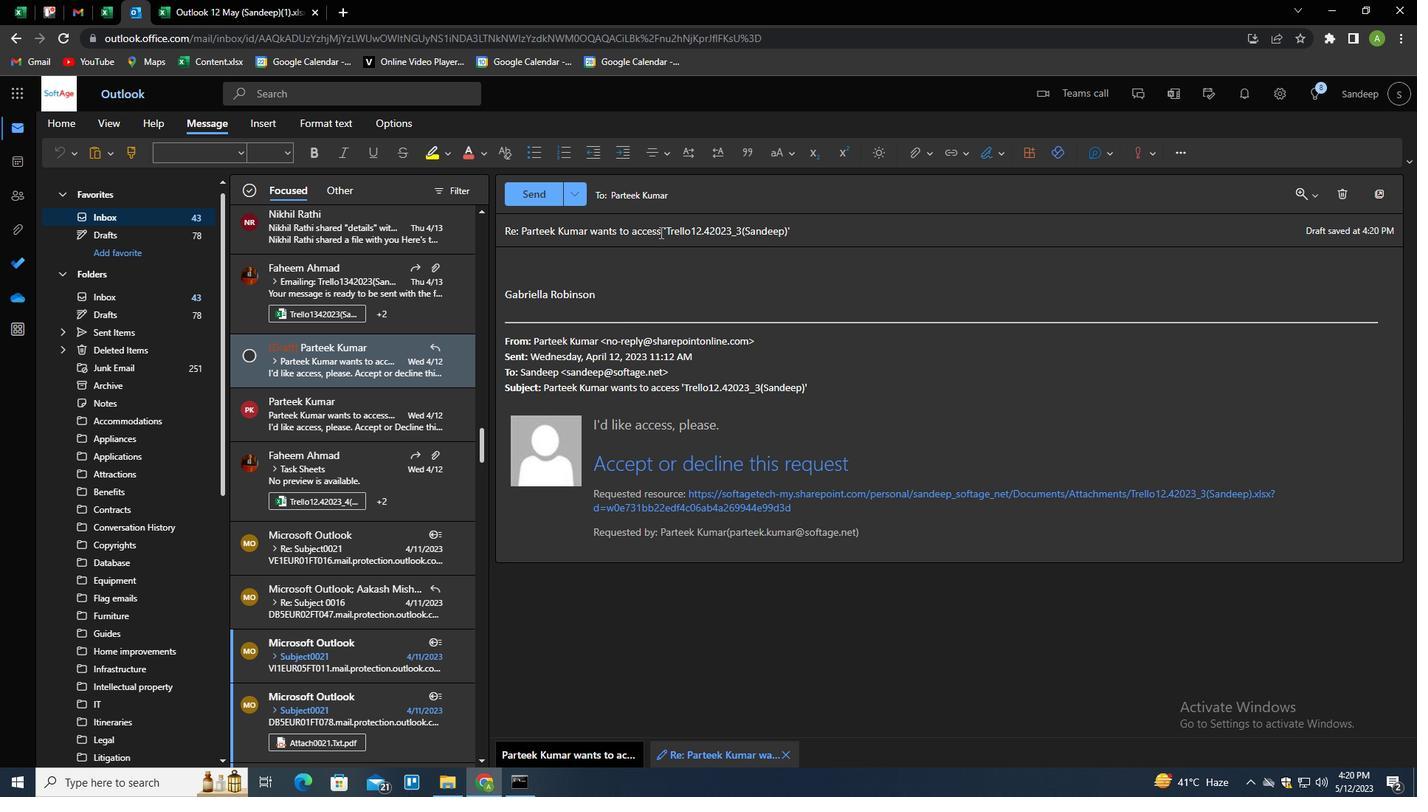 
Action: Mouse pressed left at (660, 232)
Screenshot: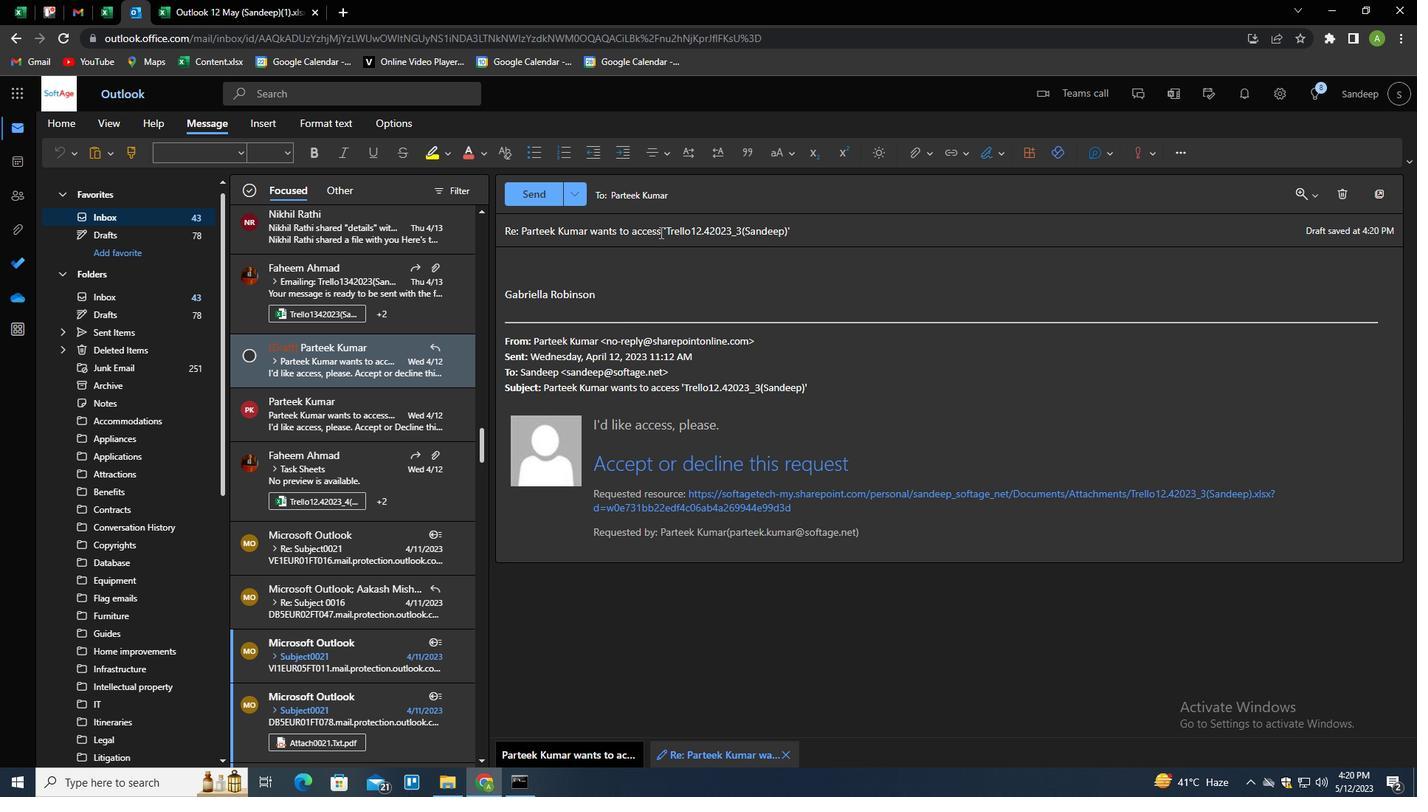 
Action: Mouse pressed left at (660, 232)
Screenshot: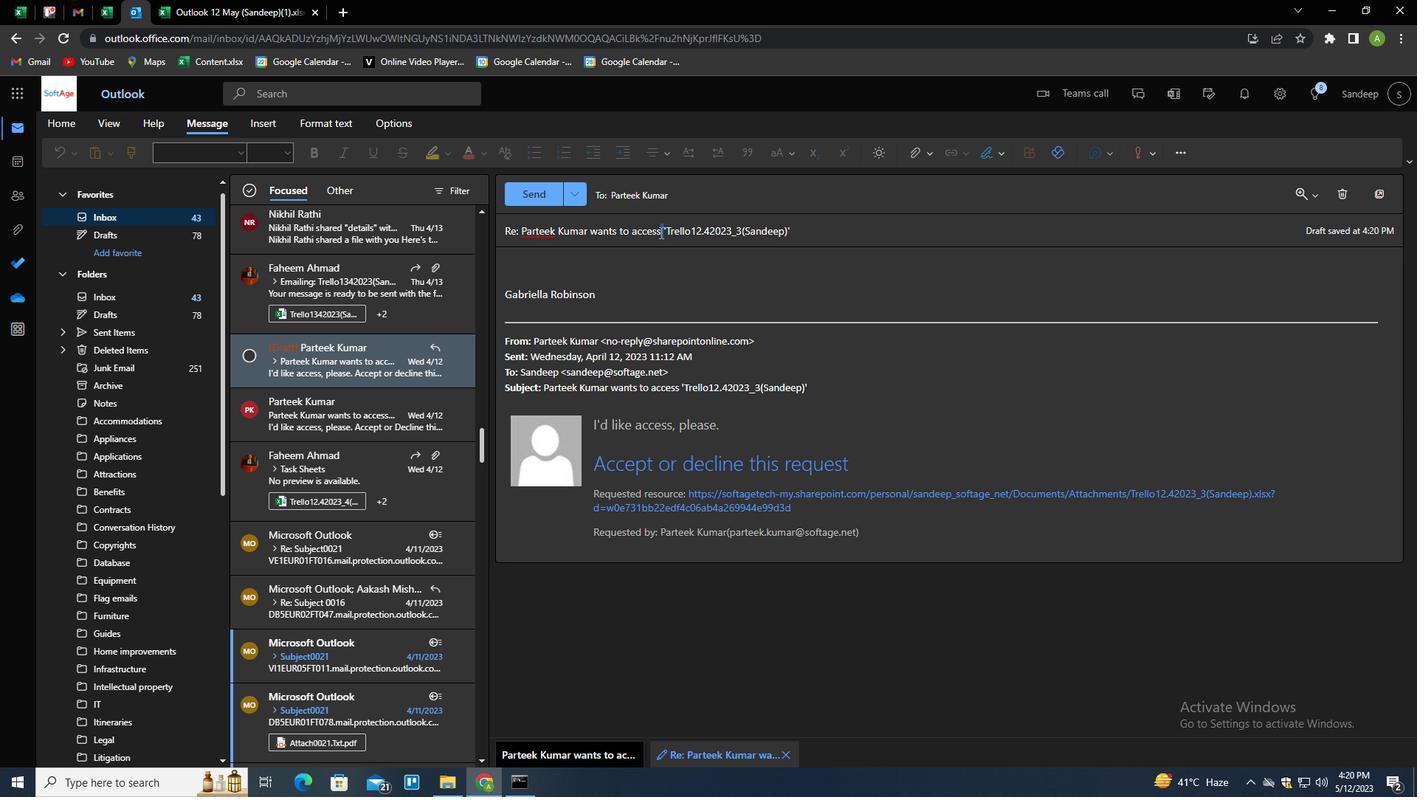 
Action: Mouse moved to (645, 257)
Screenshot: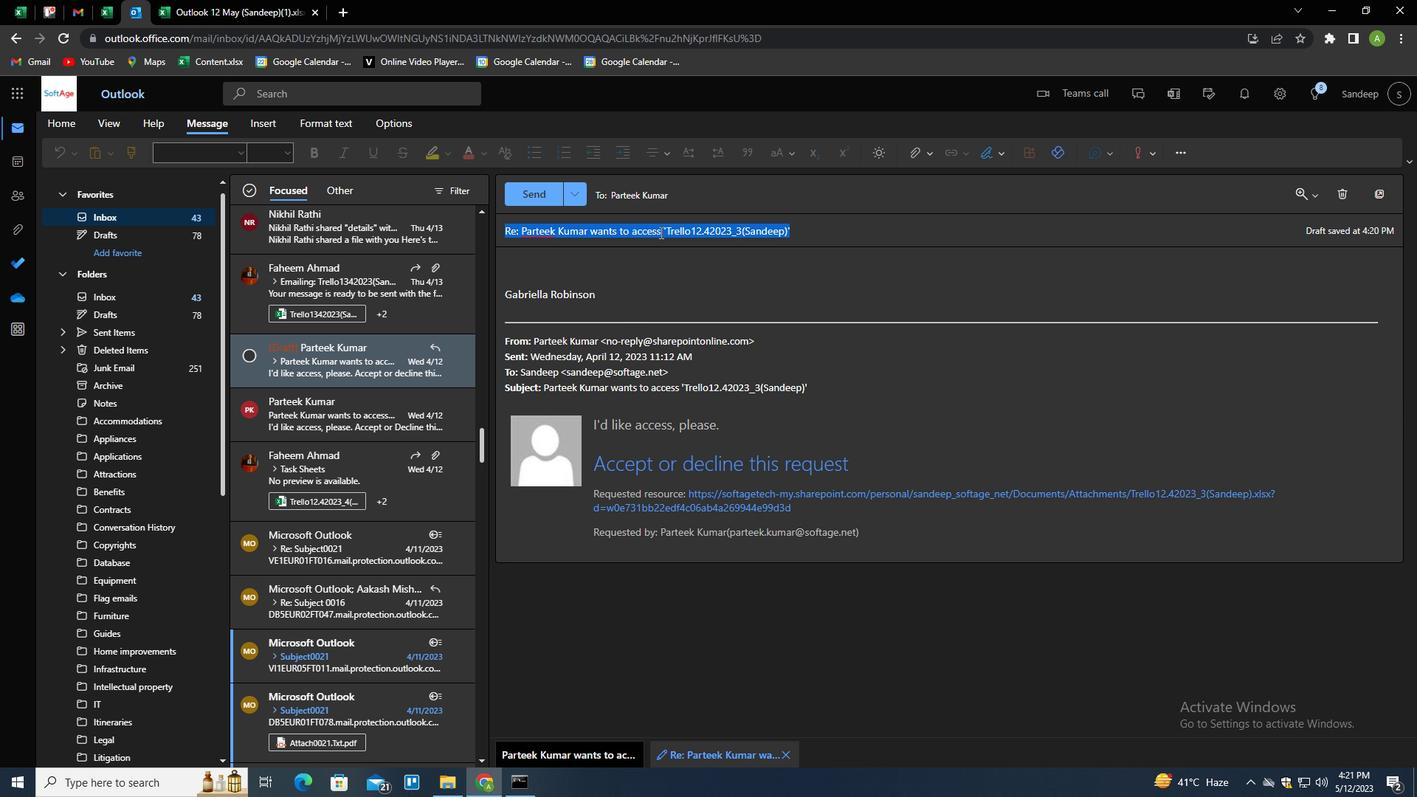 
Action: Key pressed <Key.backspace><Key.shift><Key.shift><Key.shift><Key.shift><Key.shift><Key.shift><Key.shift><Key.shift><Key.shift><Key.shift><Key.shift><Key.shift><Key.shift><Key.shift><Key.shift><Key.shift><Key.shift><Key.shift><Key.shift><Key.shift><Key.shift><Key.shift><Key.shift><Key.shift><Key.shift><Key.shift>REQUEST<Key.space>FOA<Key.backspace>R<Key.space>A<Key.space>PODCAST
Screenshot: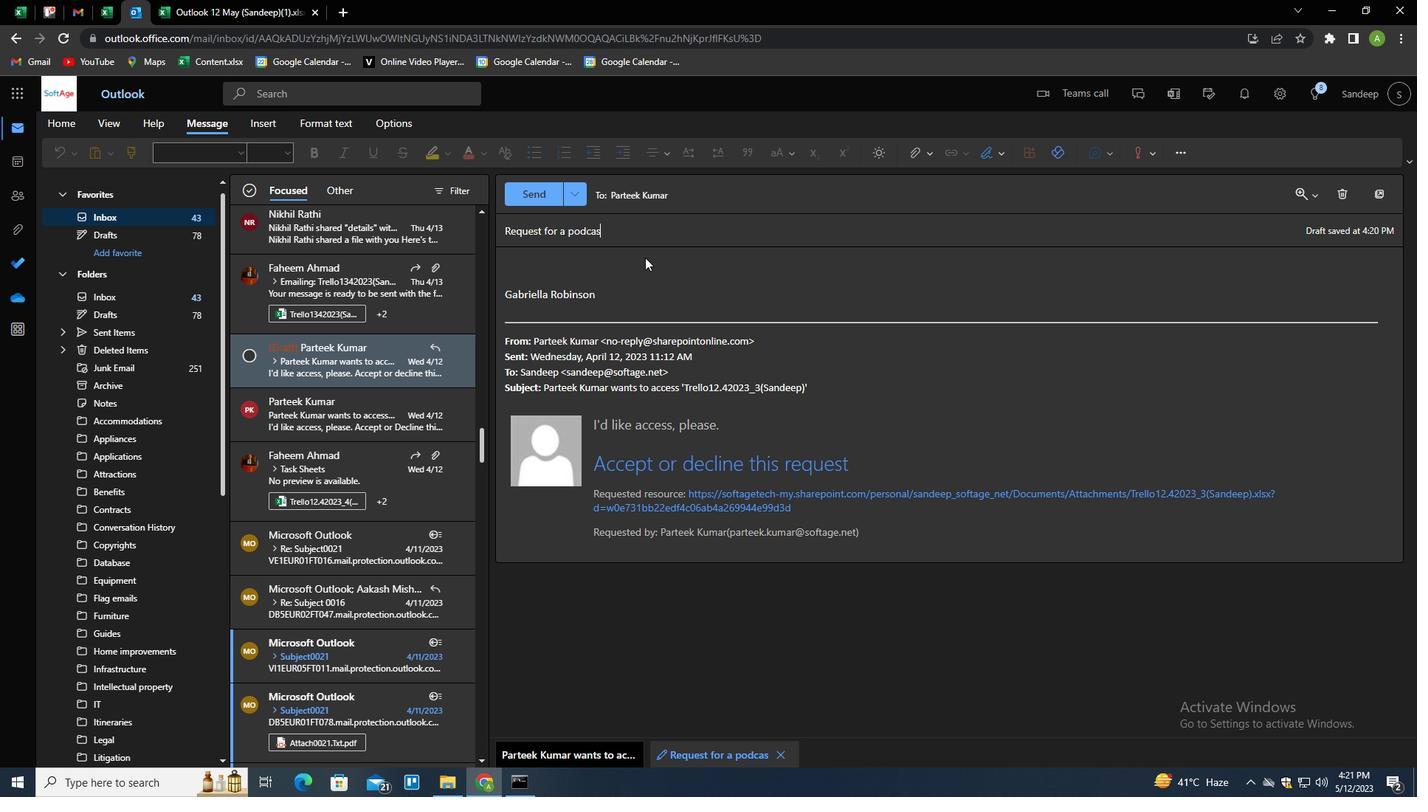 
Action: Mouse moved to (641, 283)
Screenshot: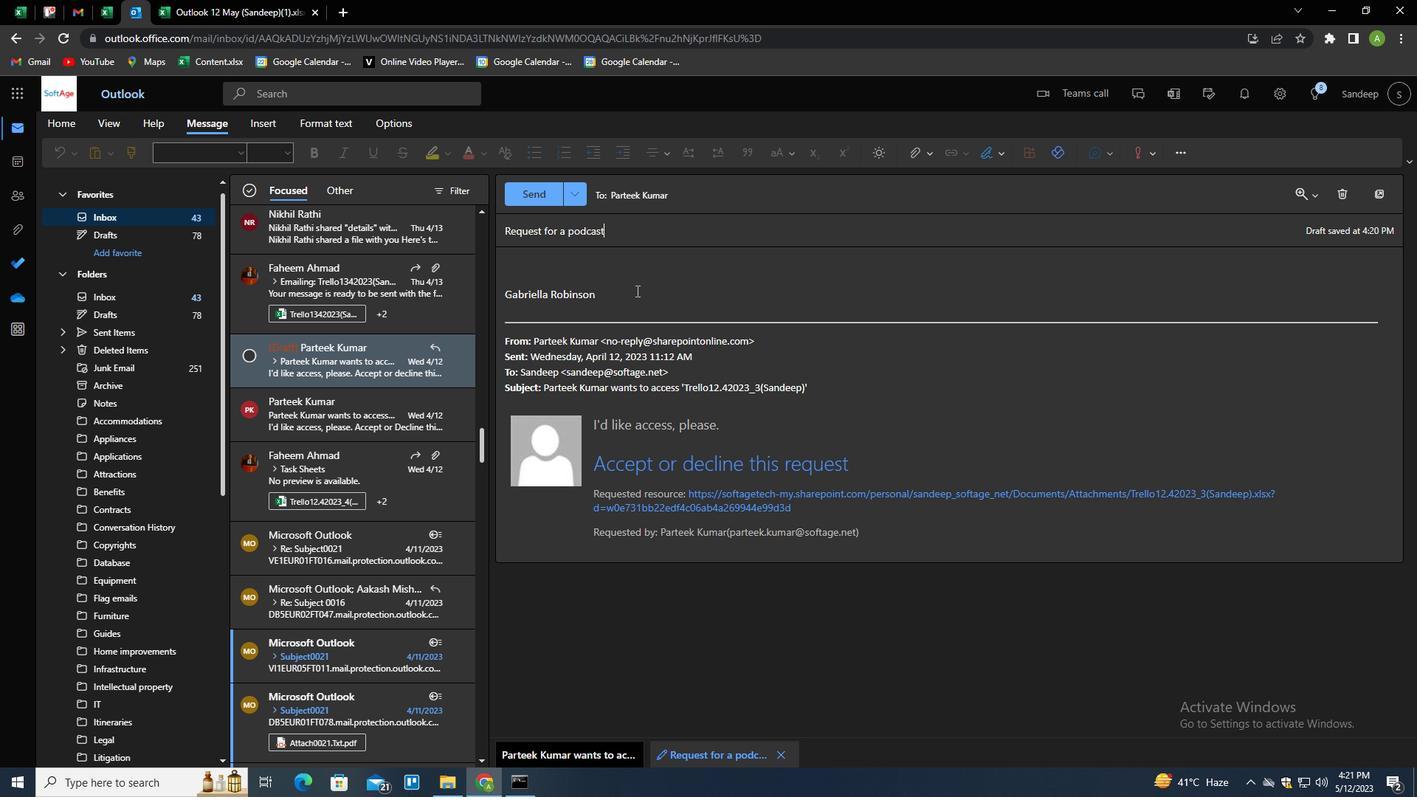 
Action: Key pressed <Key.tab><Key.shift>PLEASE<Key.space>CONFIRM<Key.space>THE<Key.space>DELIVERY<Key.space>DATE
Screenshot: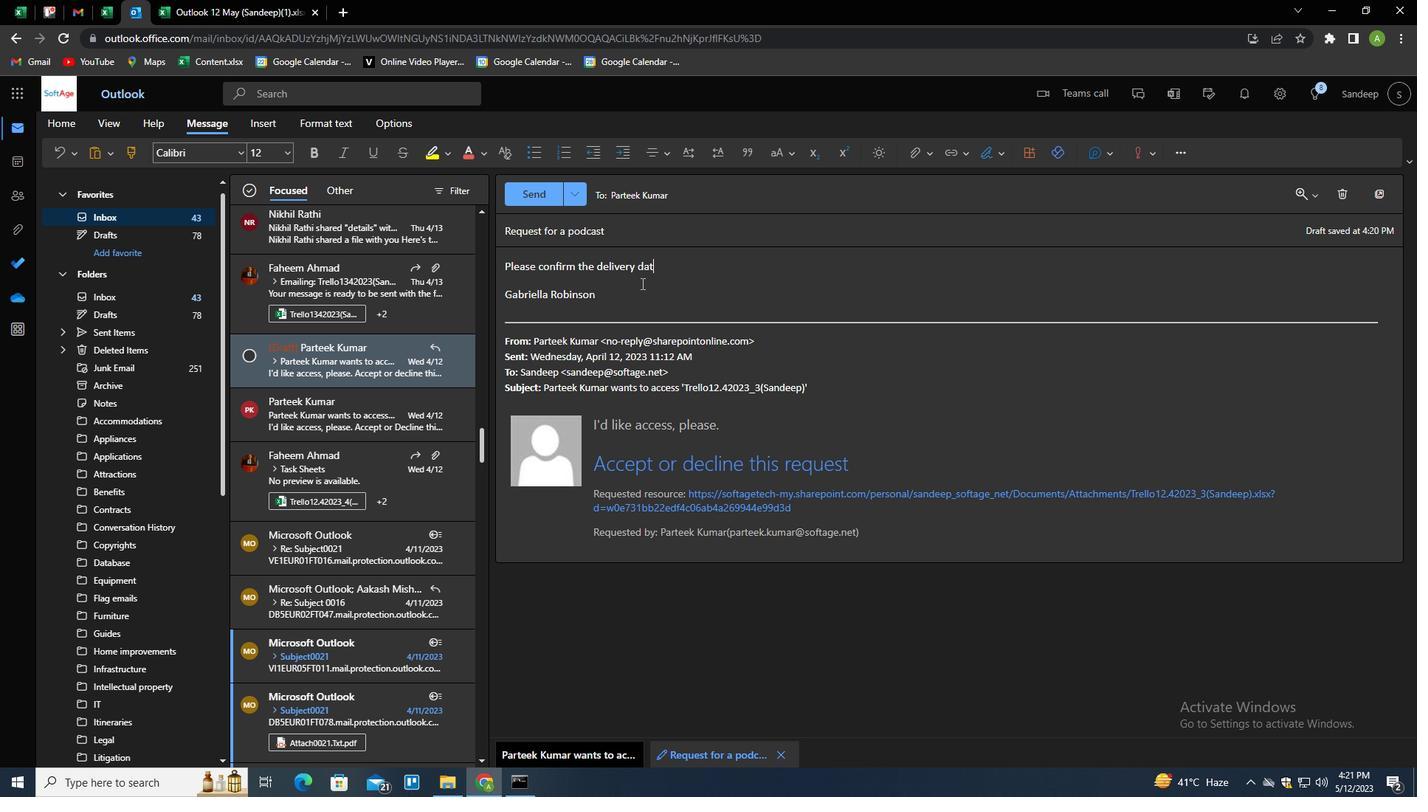 
Action: Mouse moved to (654, 288)
Screenshot: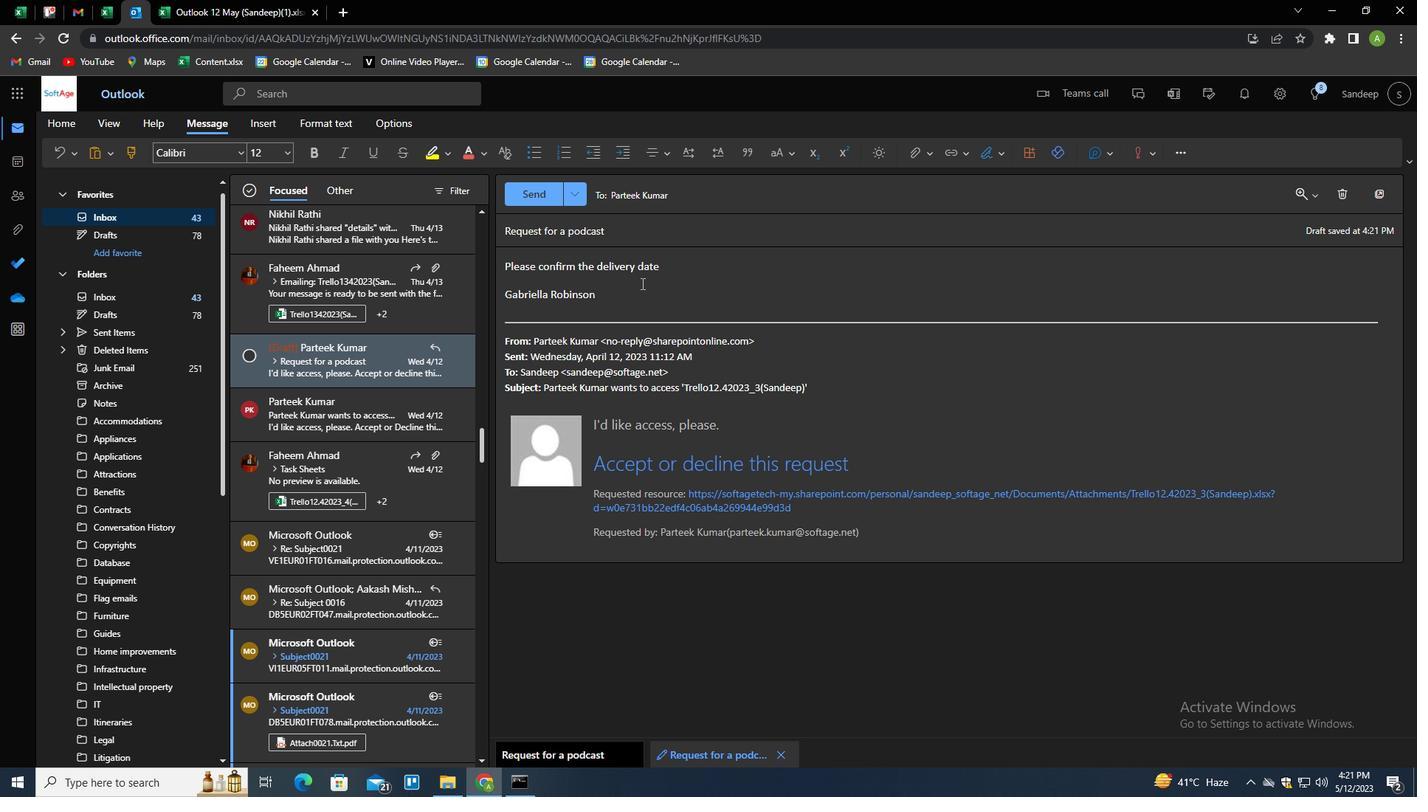 
Action: Mouse pressed left at (654, 288)
Screenshot: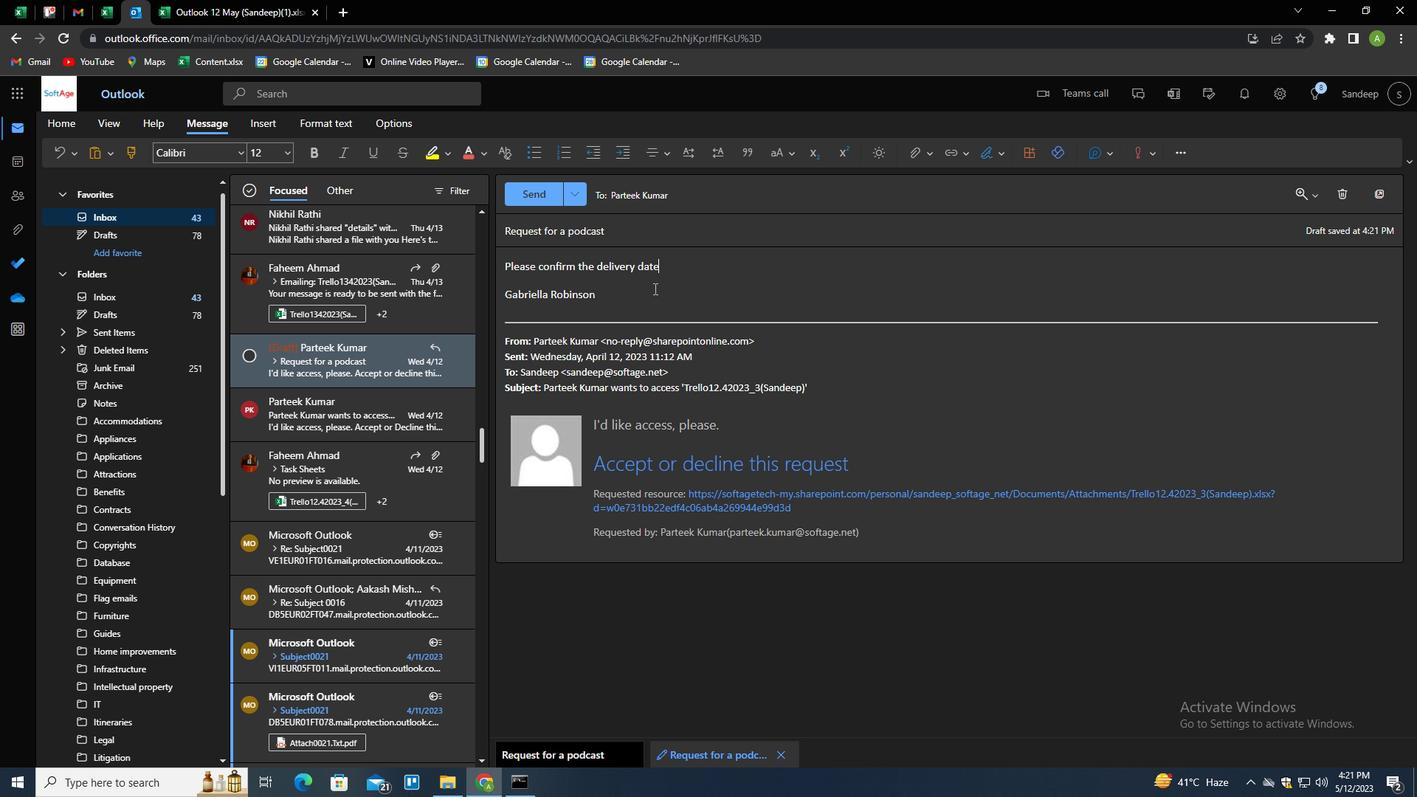 
Action: Key pressed <Key.up><Key.up><Key.end><Key.space>FOR<Key.space>THE<Key.space>PRODUCT.
Screenshot: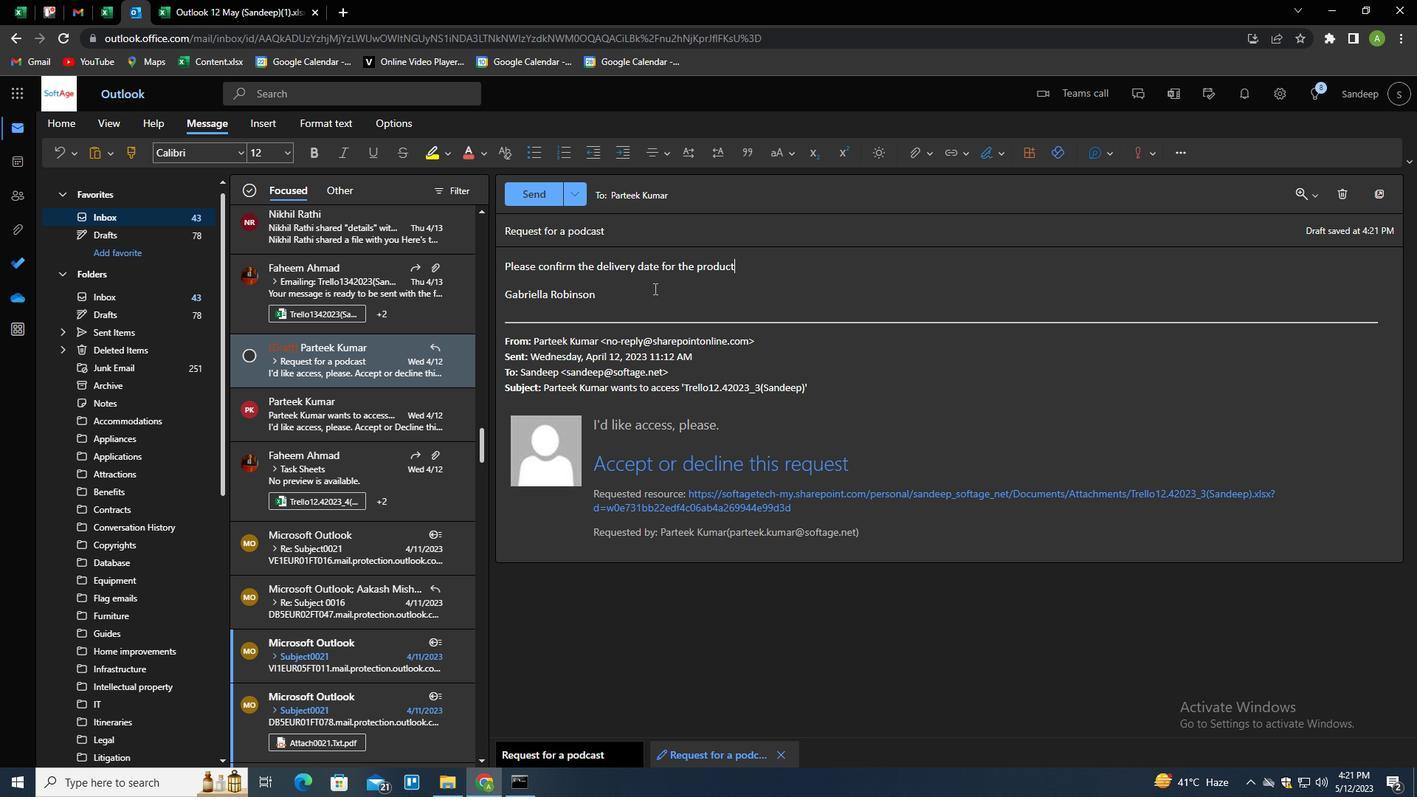 
Action: Mouse moved to (530, 199)
Screenshot: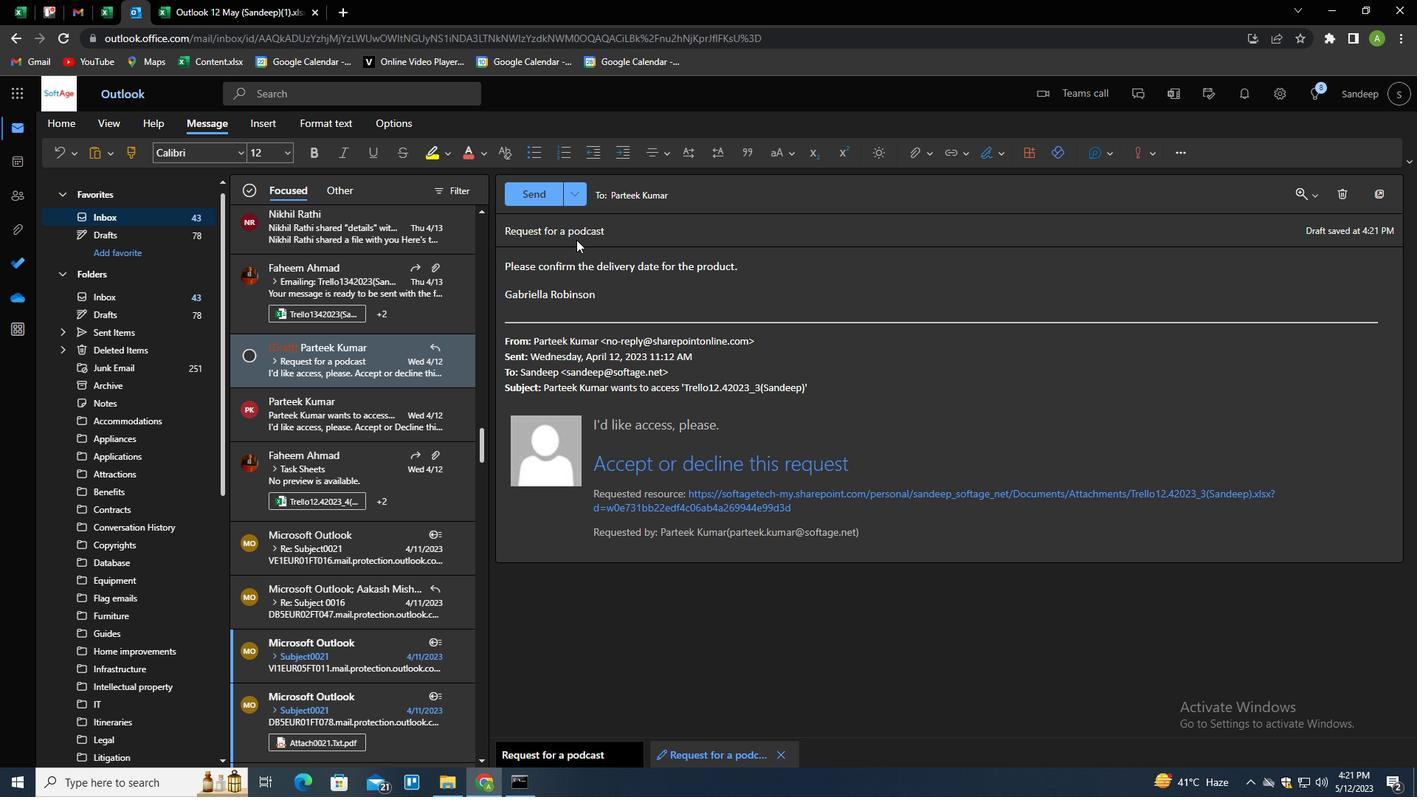 
Action: Mouse pressed left at (530, 199)
Screenshot: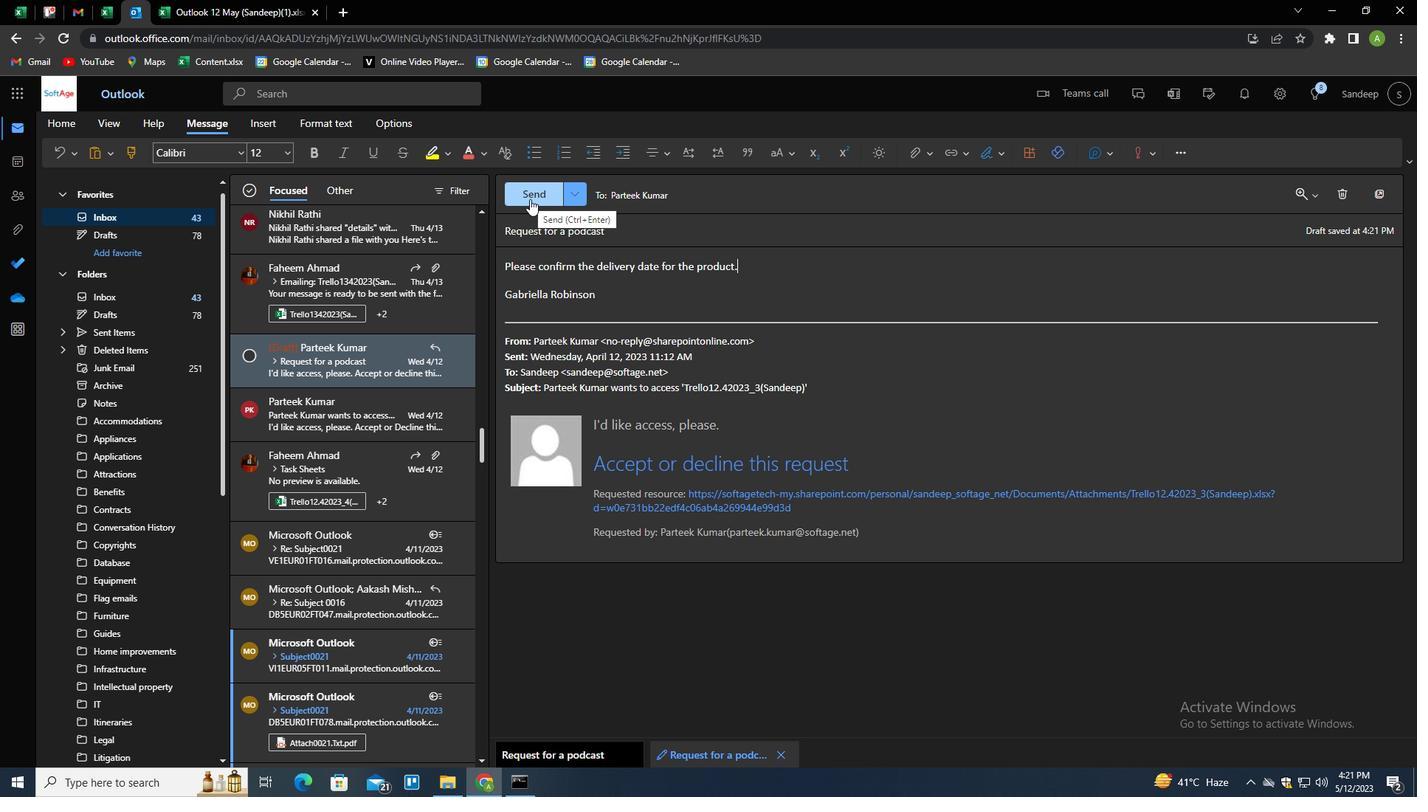 
